 Task: Manage the "User profile" page in the site builder.
Action: Mouse moved to (1146, 77)
Screenshot: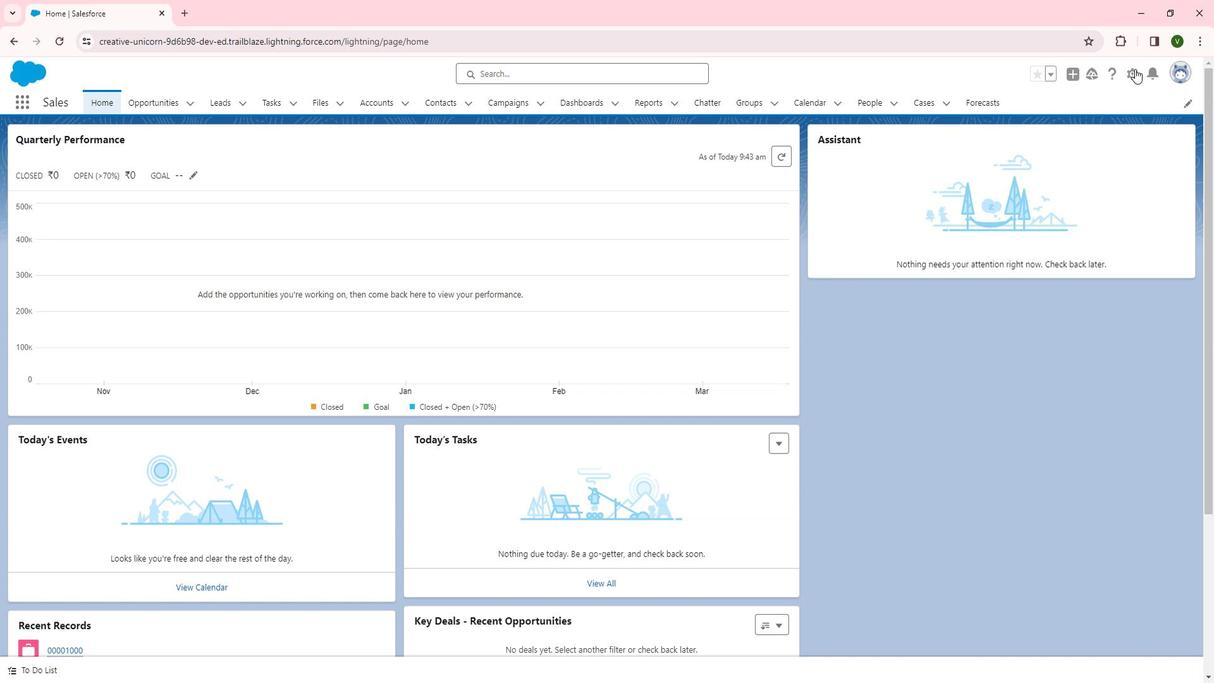 
Action: Mouse pressed left at (1146, 77)
Screenshot: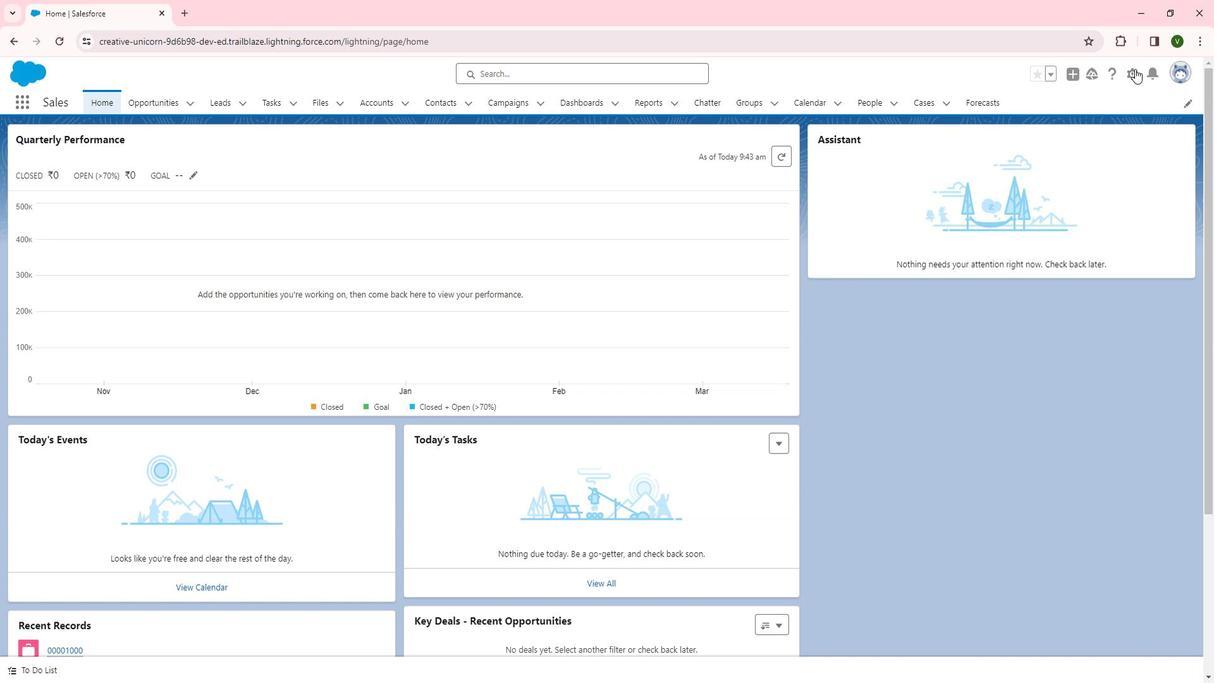 
Action: Mouse moved to (1116, 113)
Screenshot: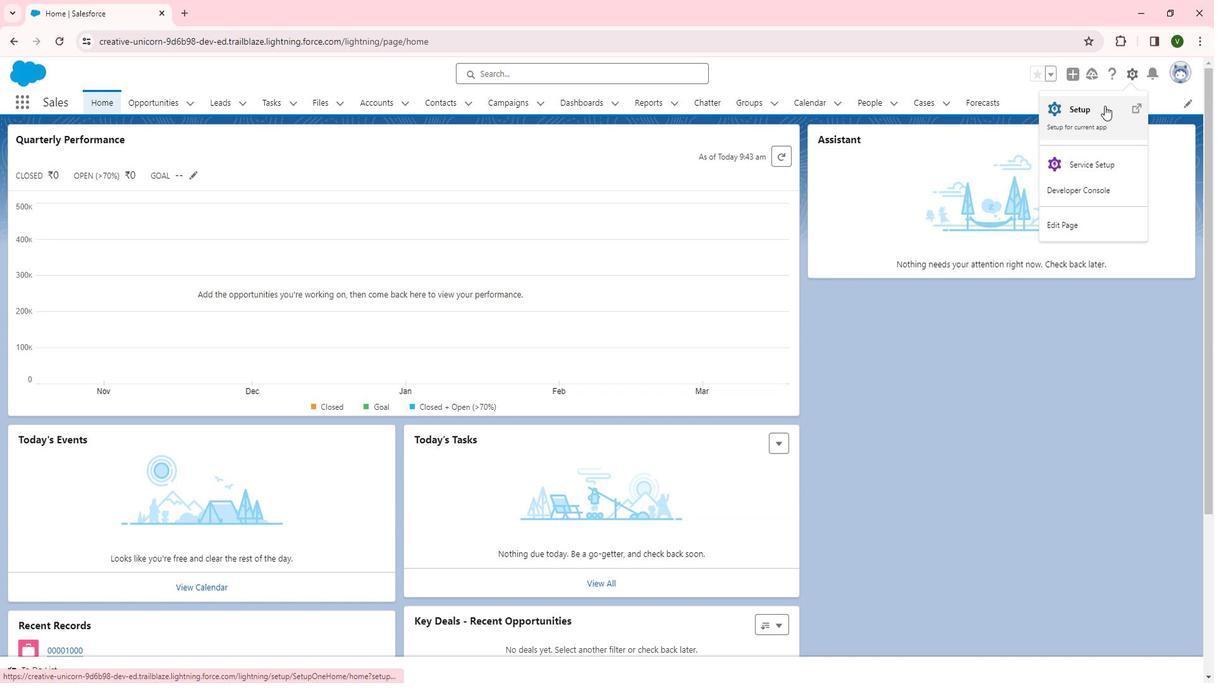 
Action: Mouse pressed left at (1116, 113)
Screenshot: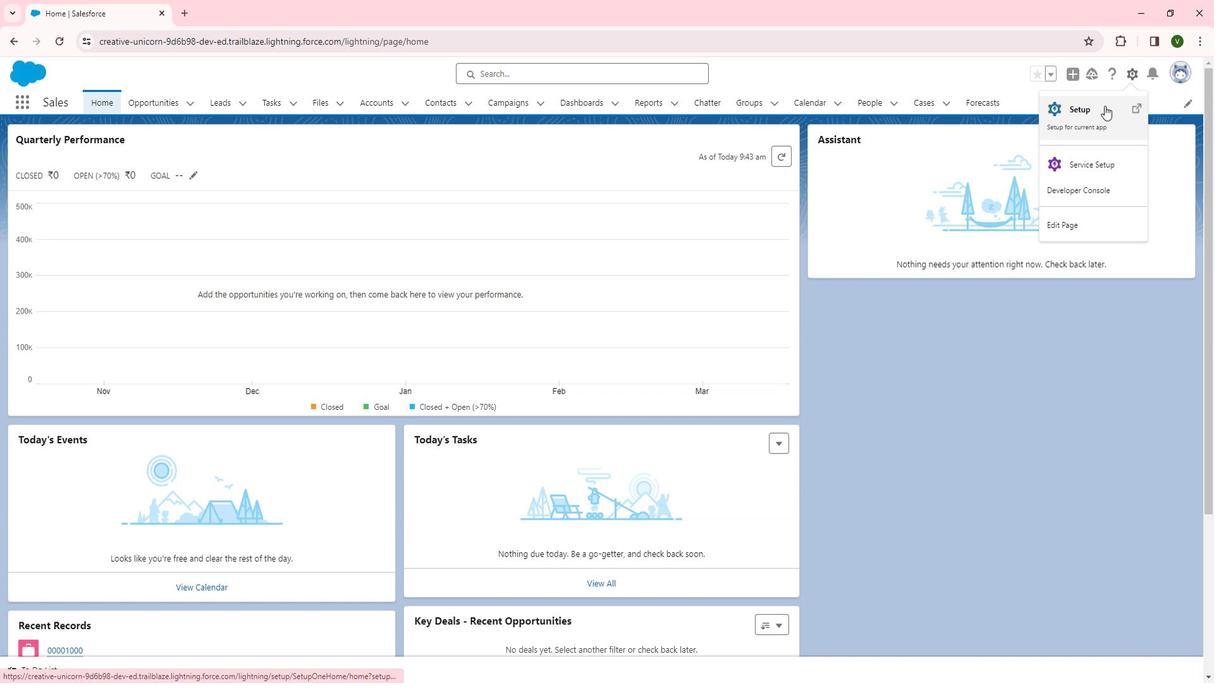 
Action: Mouse moved to (72, 467)
Screenshot: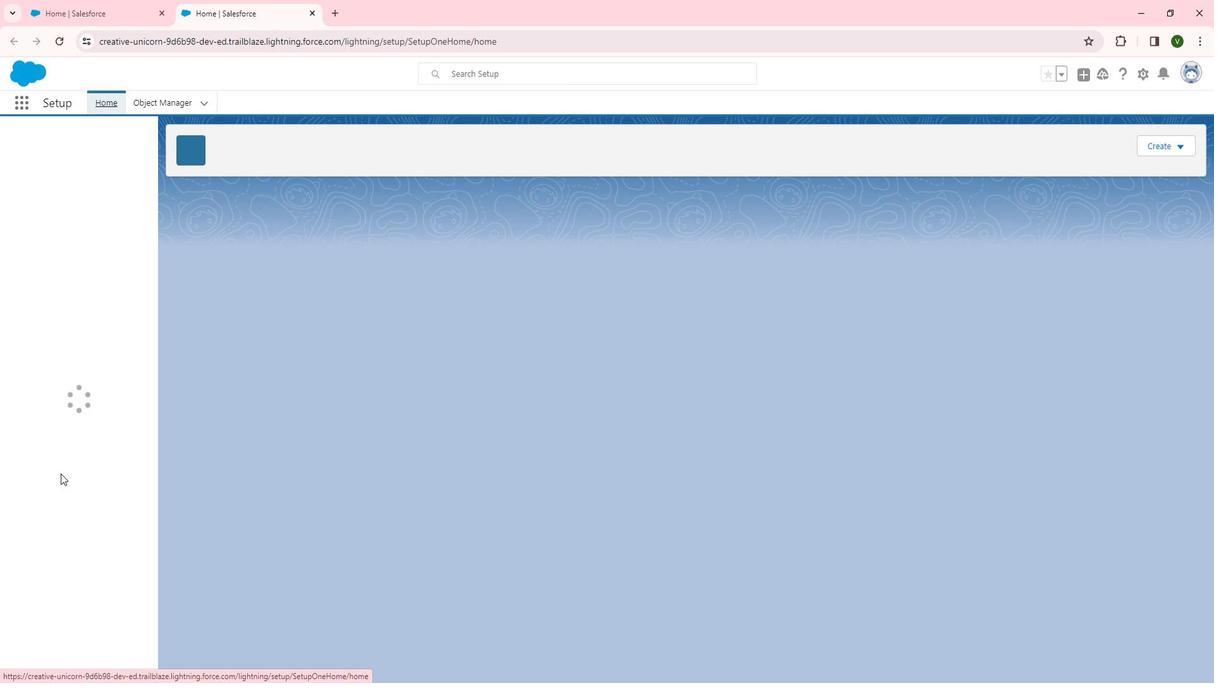 
Action: Mouse scrolled (72, 466) with delta (0, 0)
Screenshot: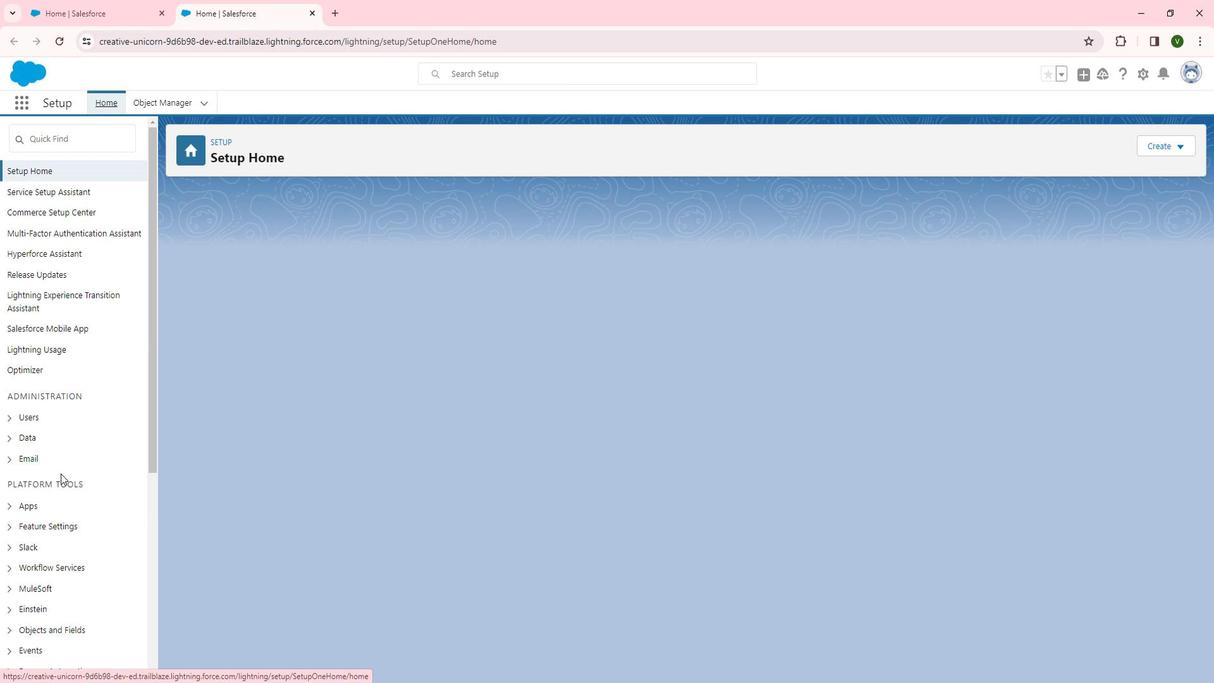 
Action: Mouse scrolled (72, 466) with delta (0, 0)
Screenshot: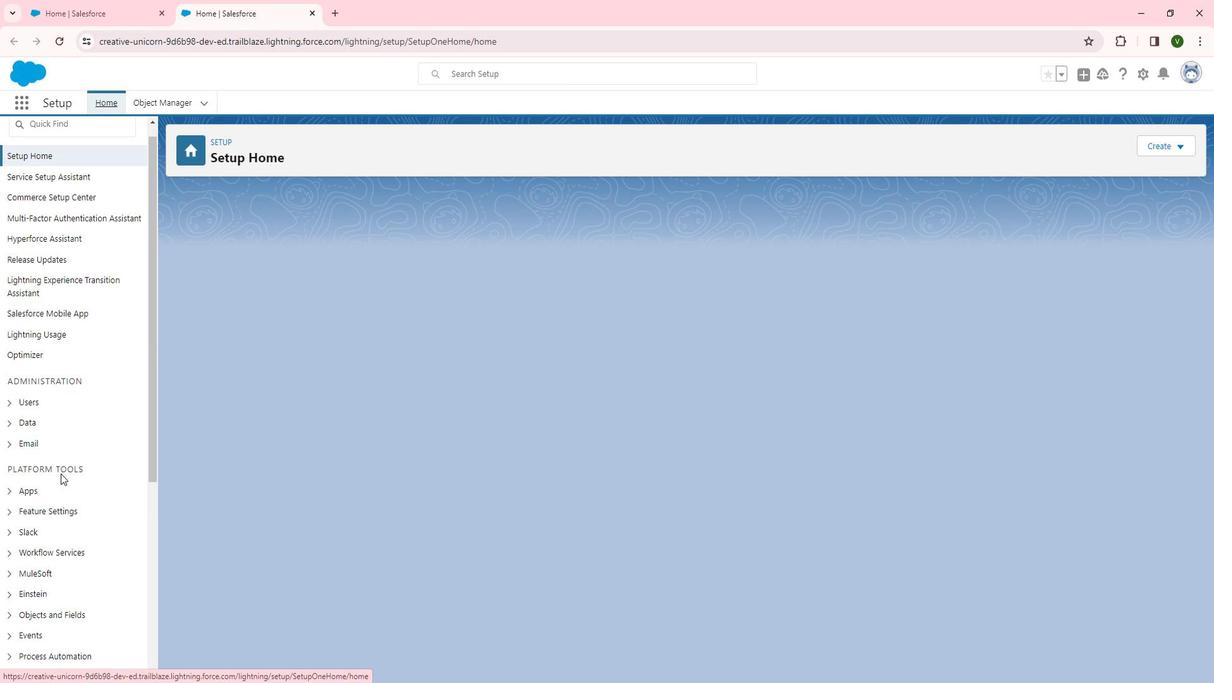 
Action: Mouse moved to (74, 465)
Screenshot: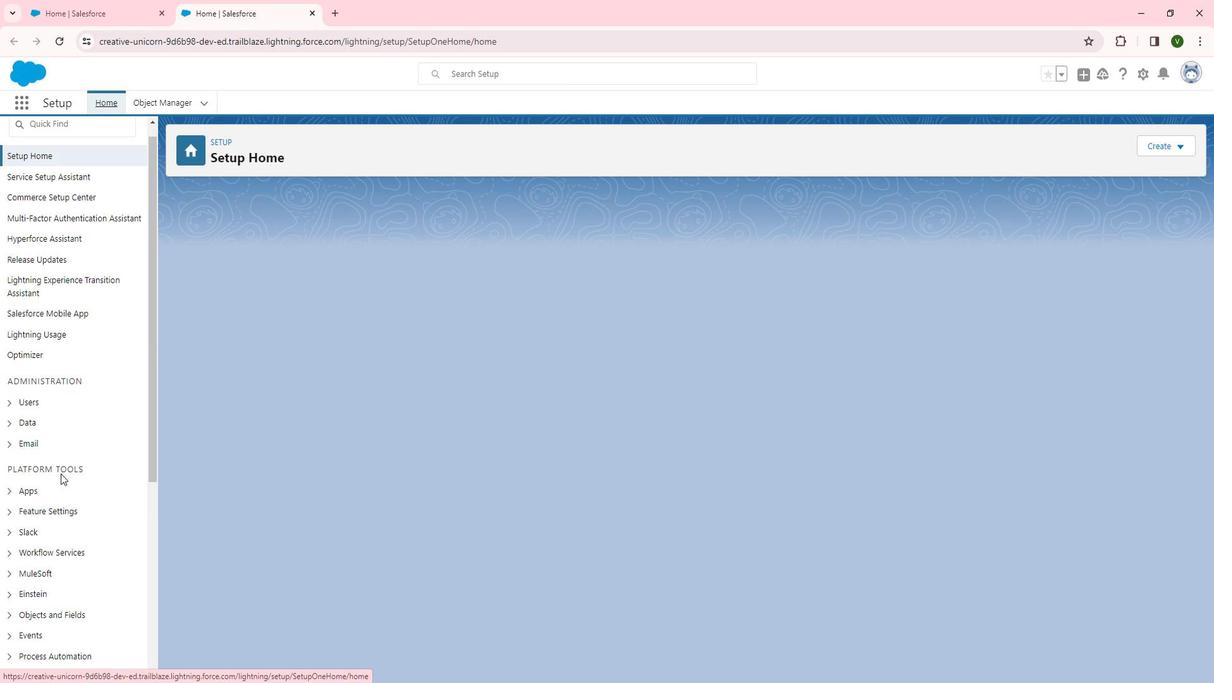 
Action: Mouse scrolled (74, 464) with delta (0, 0)
Screenshot: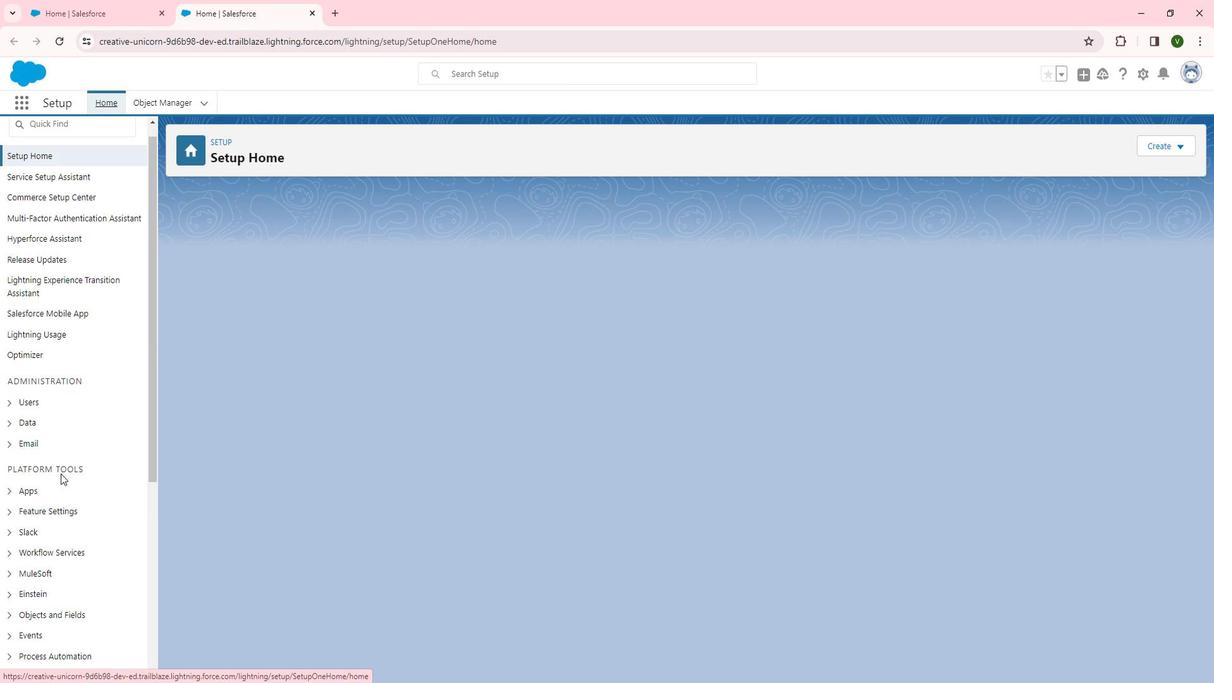 
Action: Mouse scrolled (74, 464) with delta (0, 0)
Screenshot: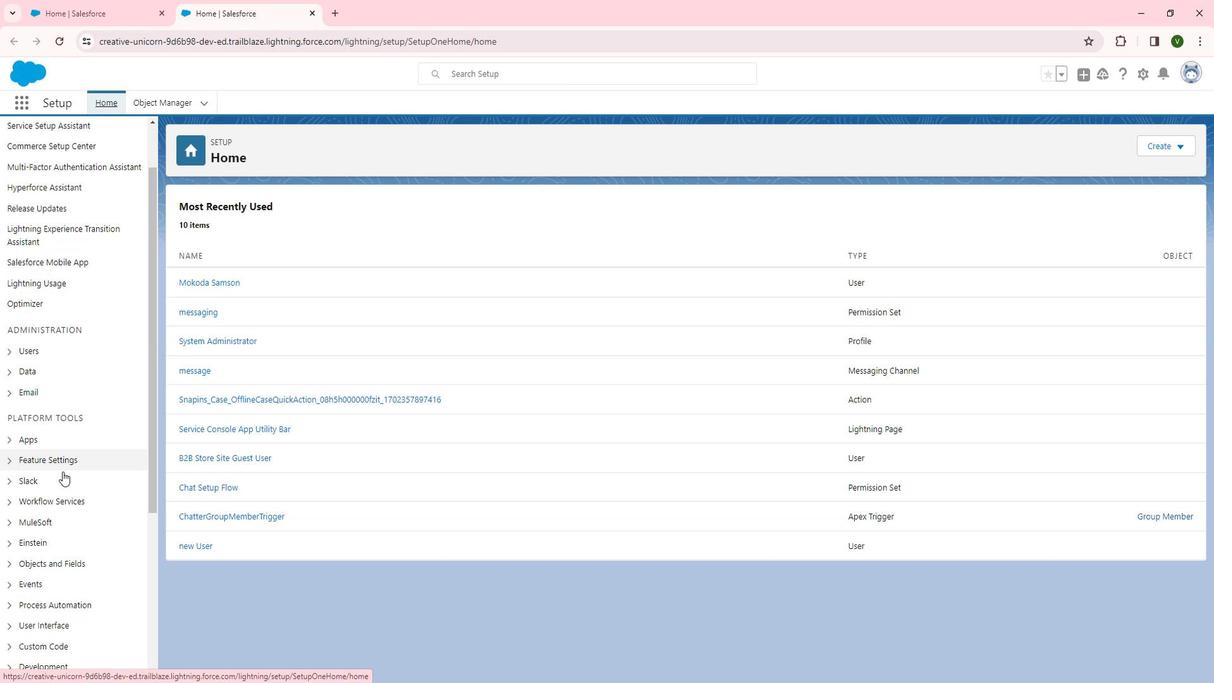 
Action: Mouse moved to (79, 263)
Screenshot: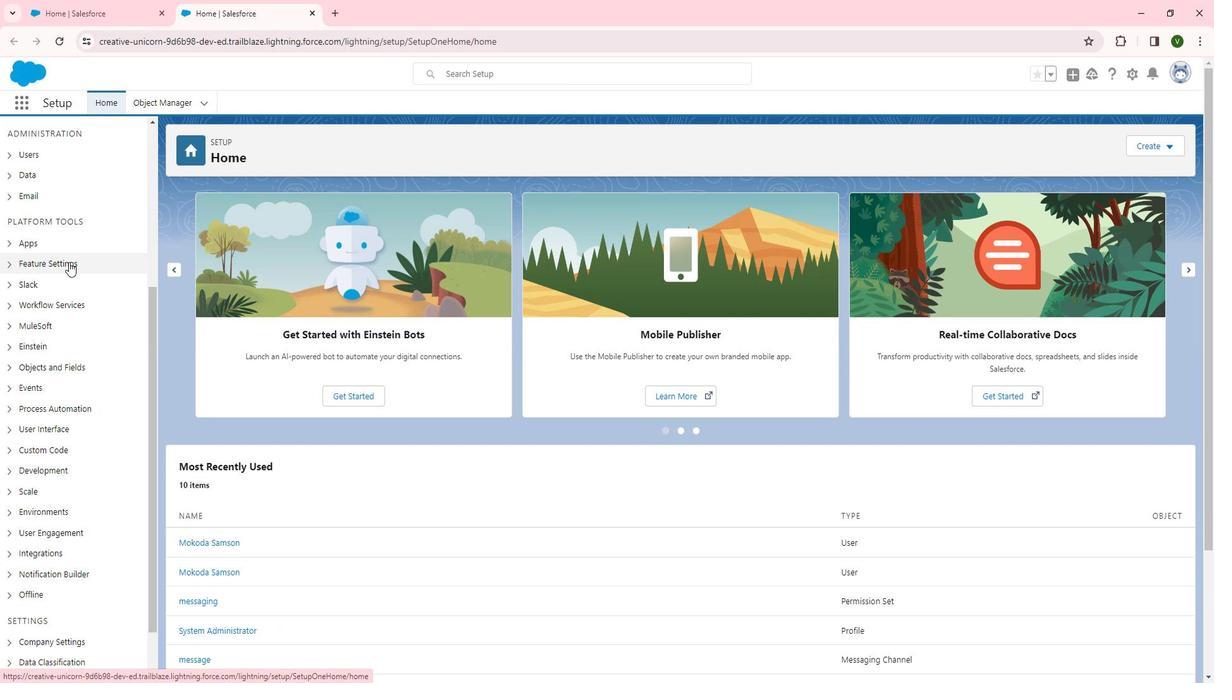 
Action: Mouse pressed left at (79, 263)
Screenshot: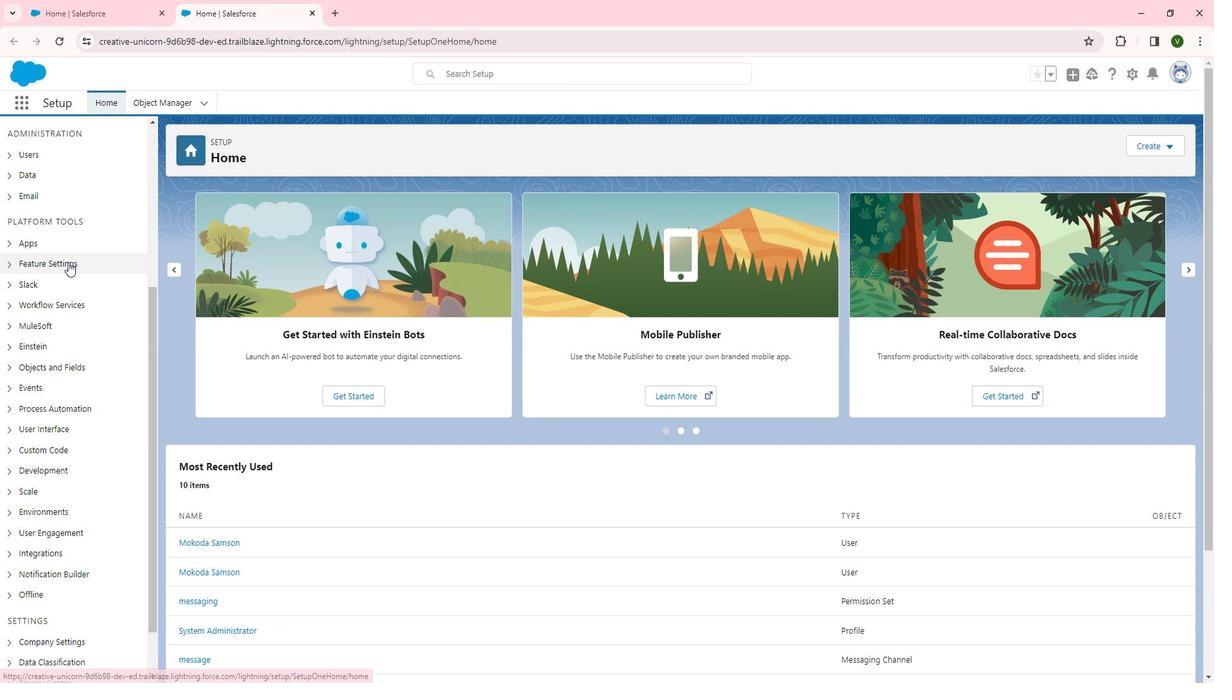 
Action: Mouse moved to (72, 394)
Screenshot: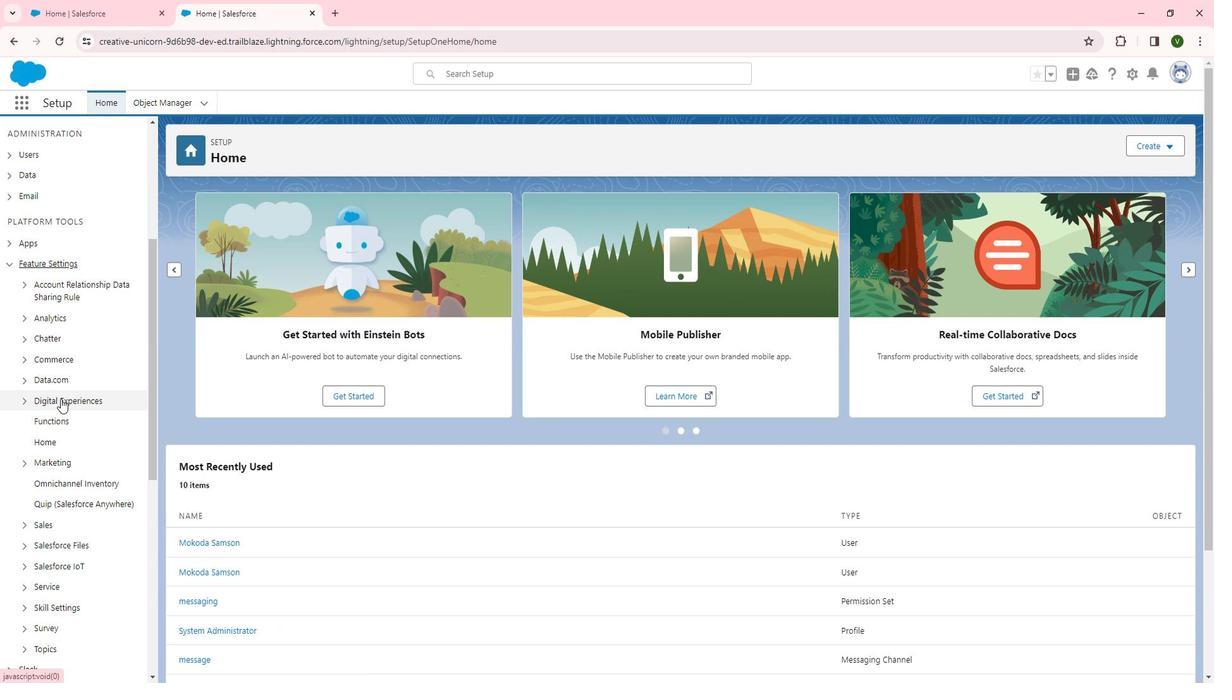 
Action: Mouse pressed left at (72, 394)
Screenshot: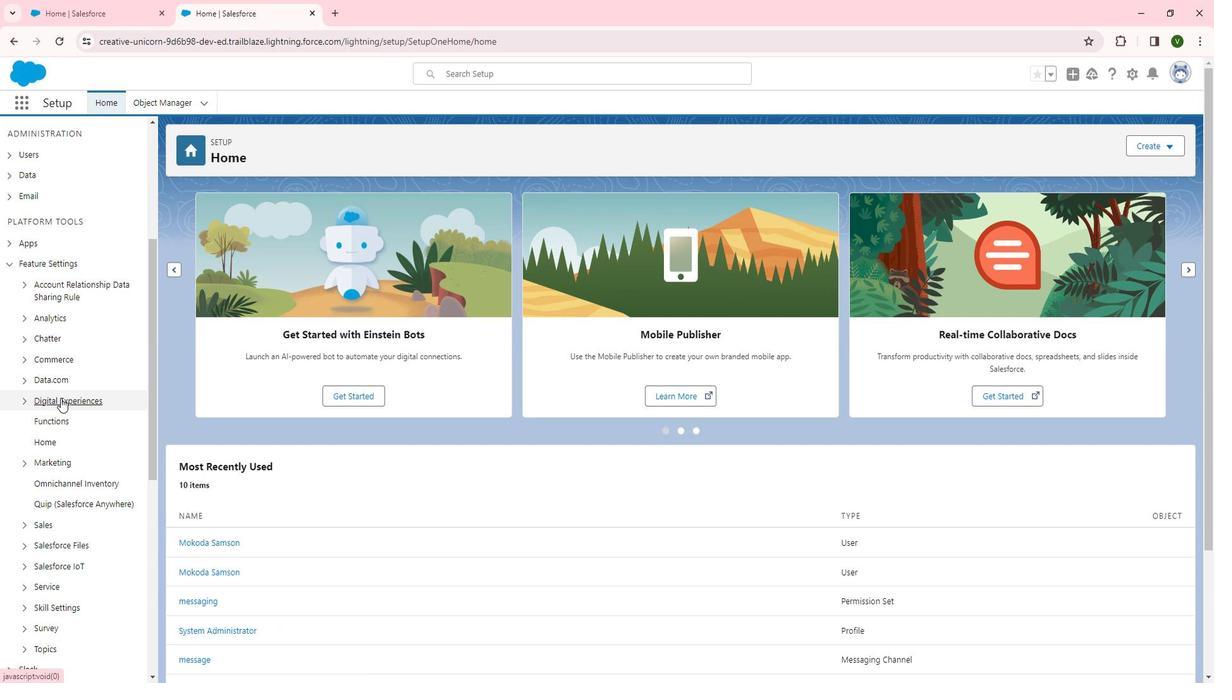 
Action: Mouse scrolled (72, 394) with delta (0, 0)
Screenshot: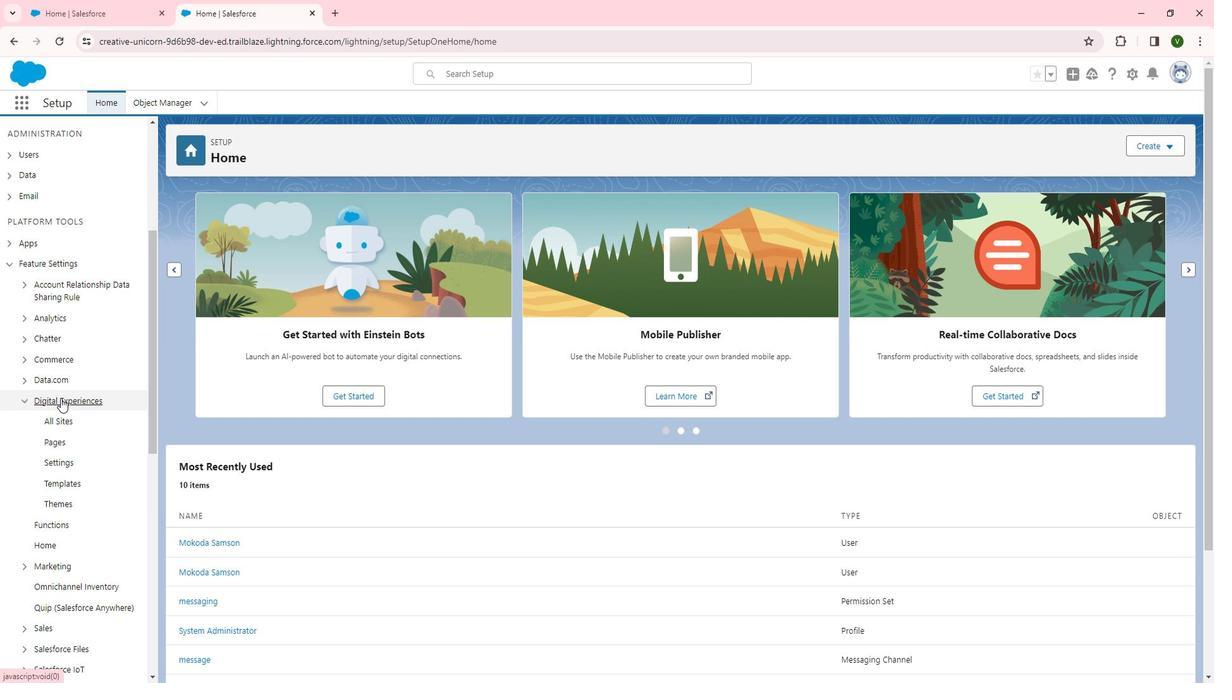 
Action: Mouse scrolled (72, 394) with delta (0, 0)
Screenshot: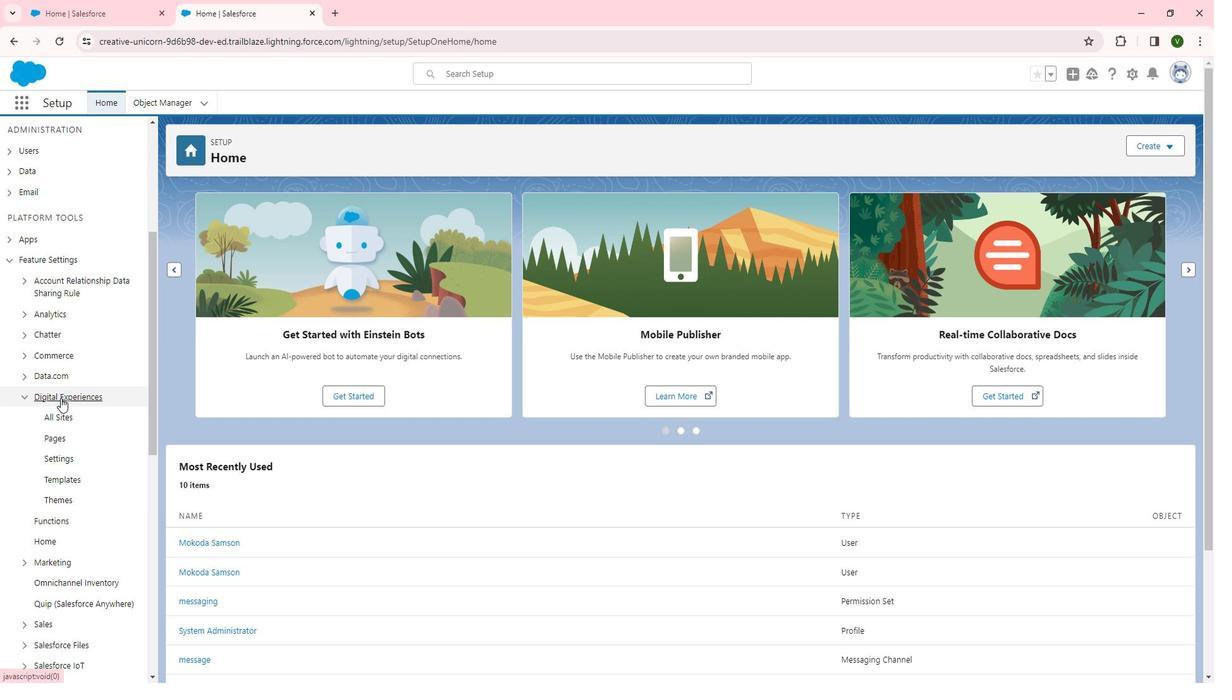 
Action: Mouse moved to (71, 285)
Screenshot: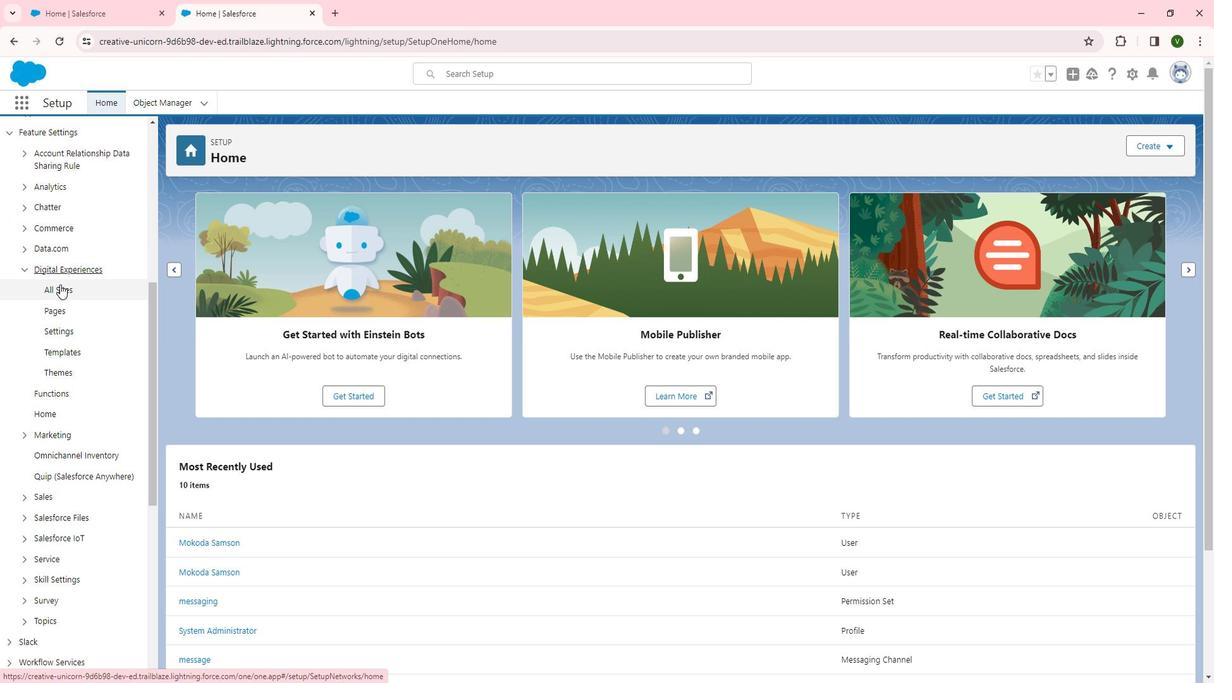 
Action: Mouse pressed left at (71, 285)
Screenshot: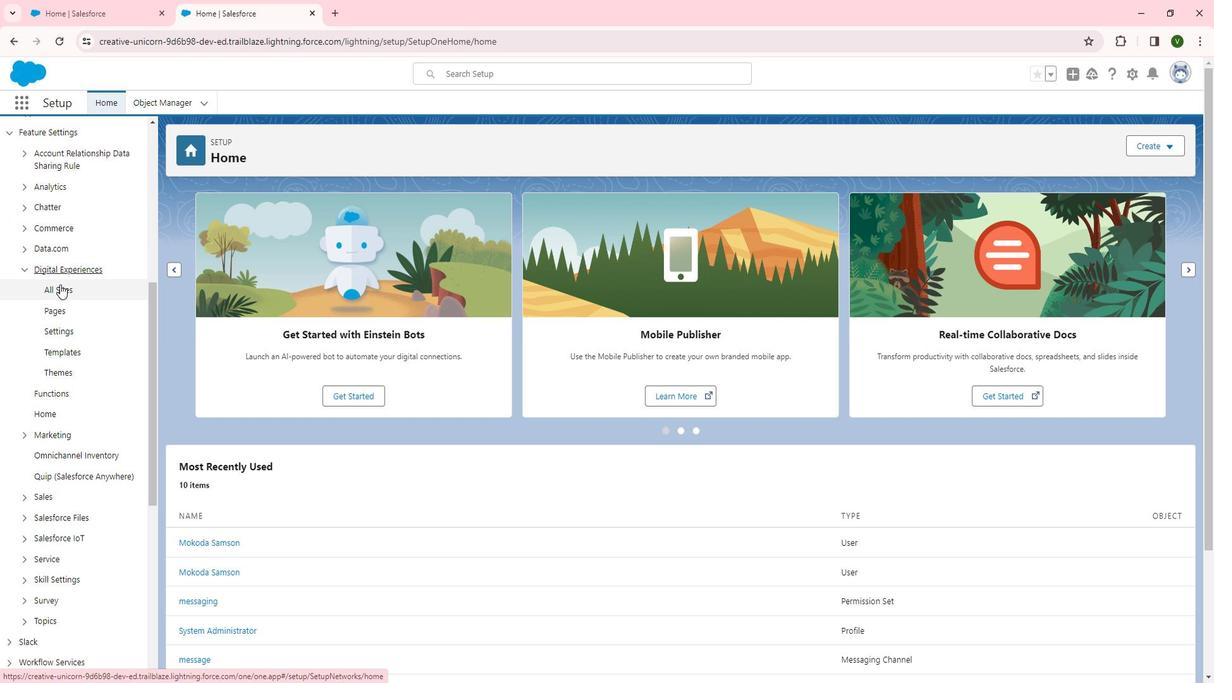 
Action: Mouse moved to (223, 359)
Screenshot: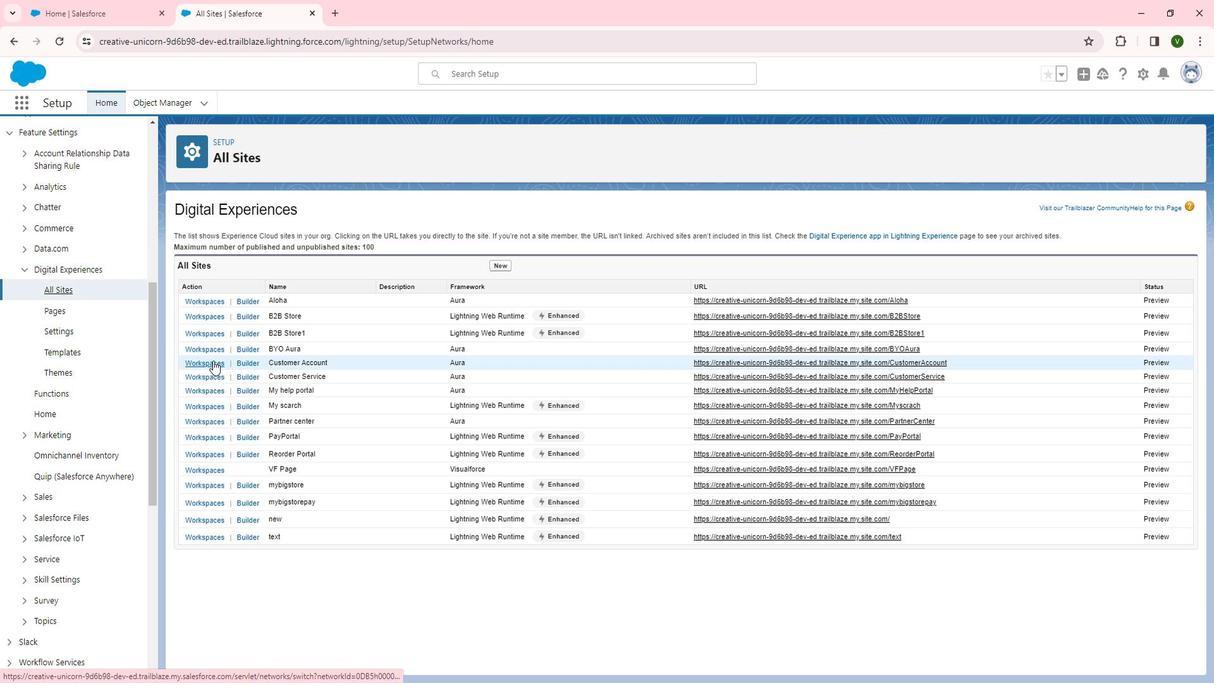 
Action: Mouse pressed left at (223, 359)
Screenshot: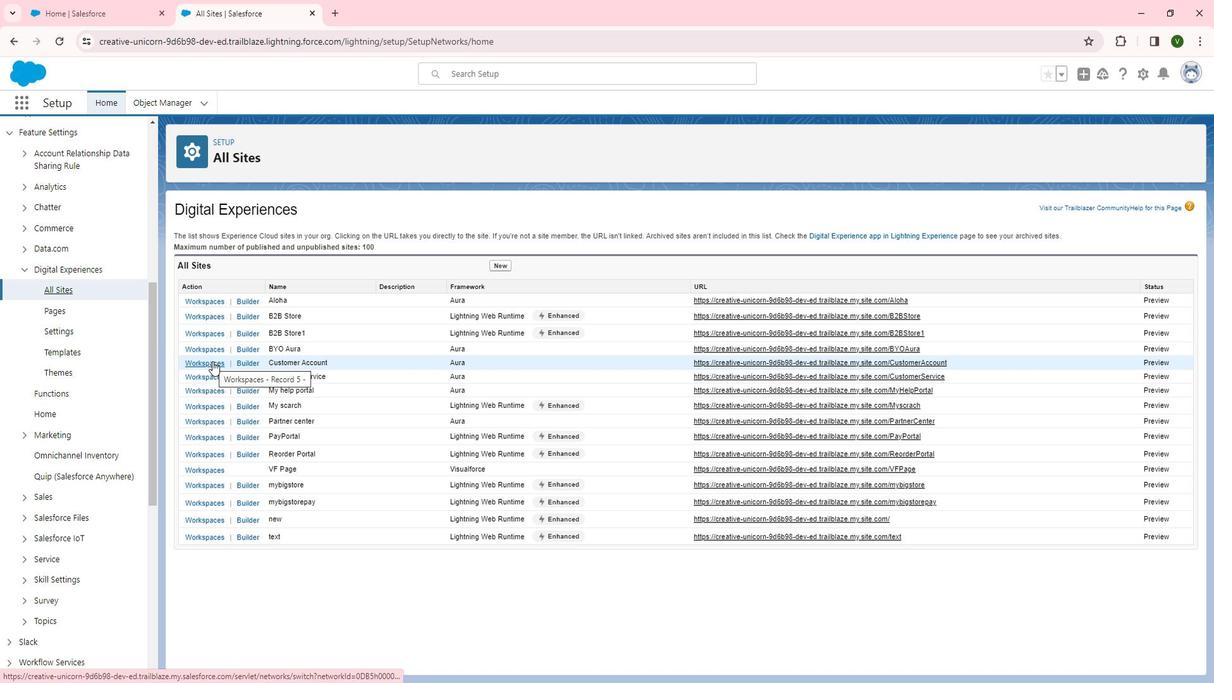 
Action: Mouse moved to (216, 327)
Screenshot: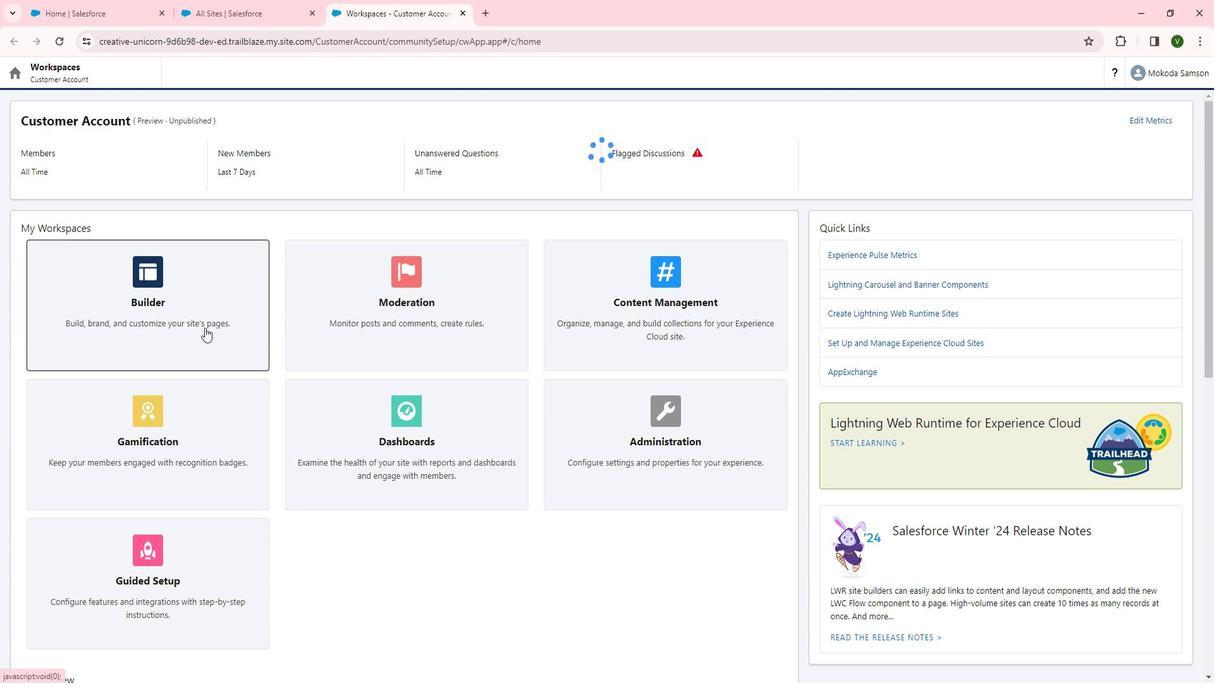 
Action: Mouse pressed left at (216, 327)
Screenshot: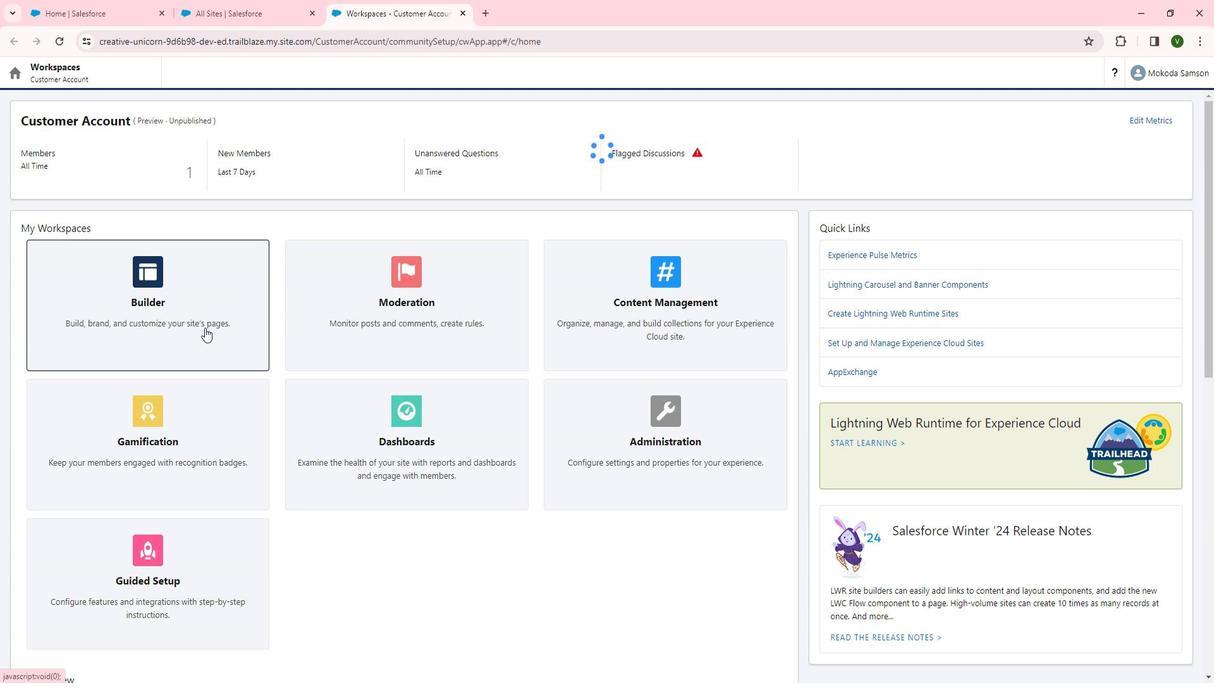 
Action: Mouse moved to (130, 80)
Screenshot: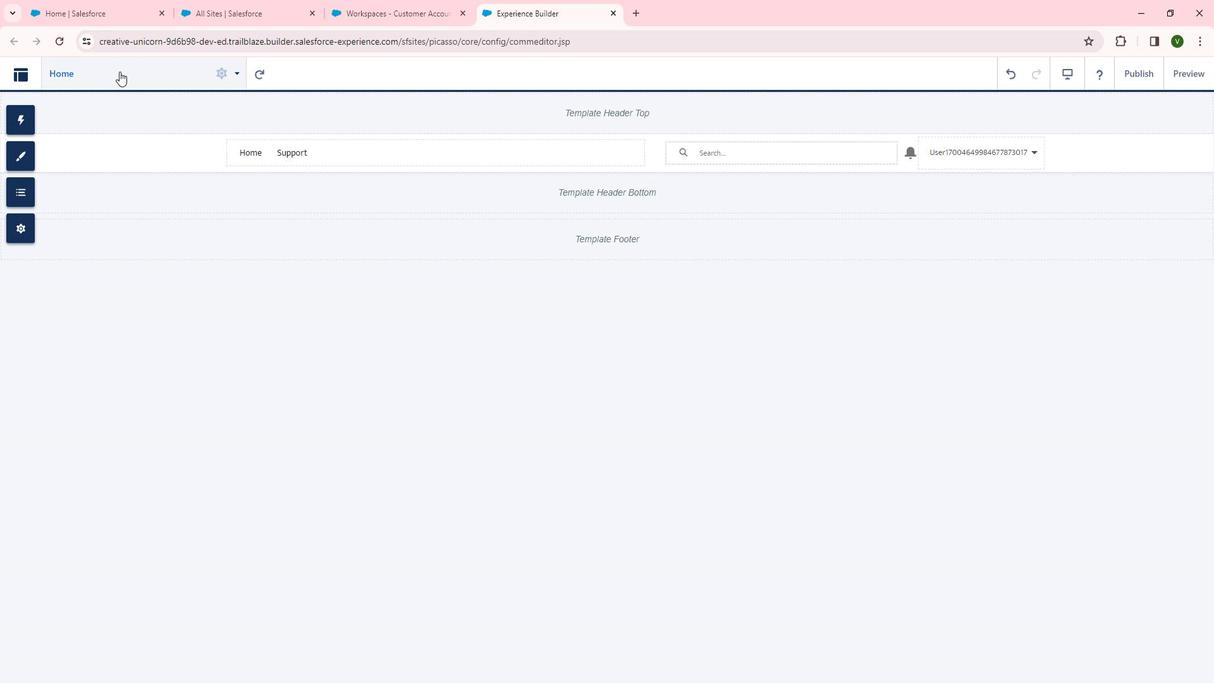 
Action: Mouse pressed left at (130, 80)
Screenshot: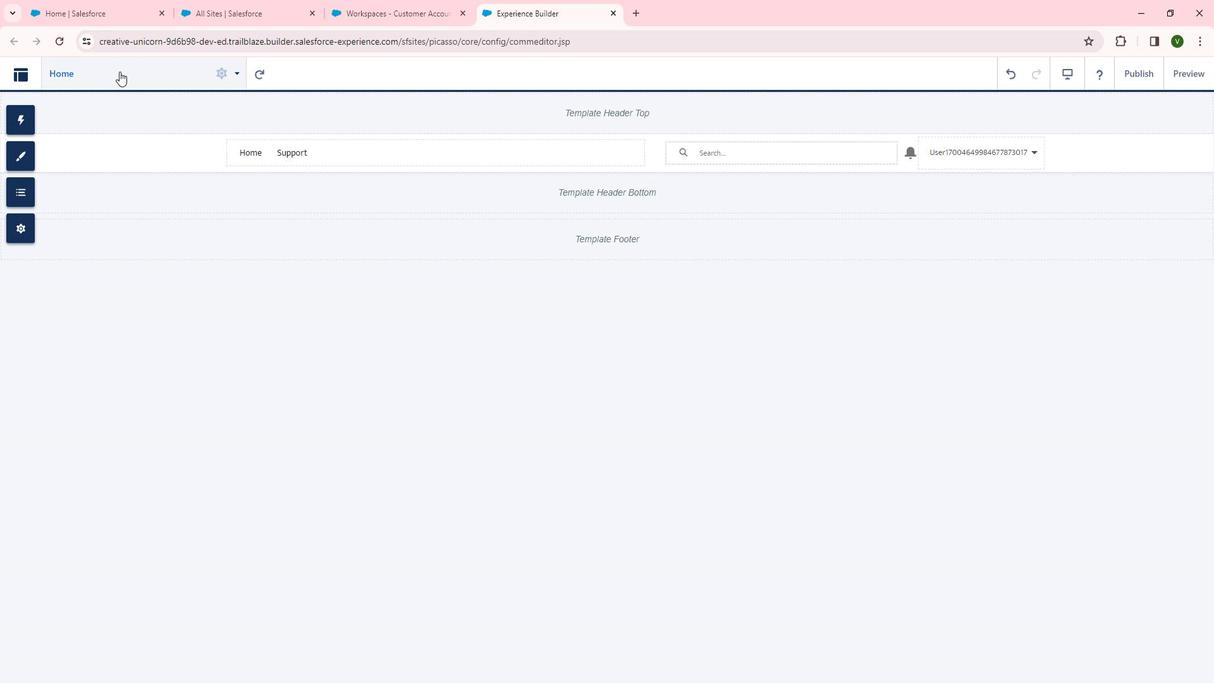 
Action: Mouse moved to (165, 445)
Screenshot: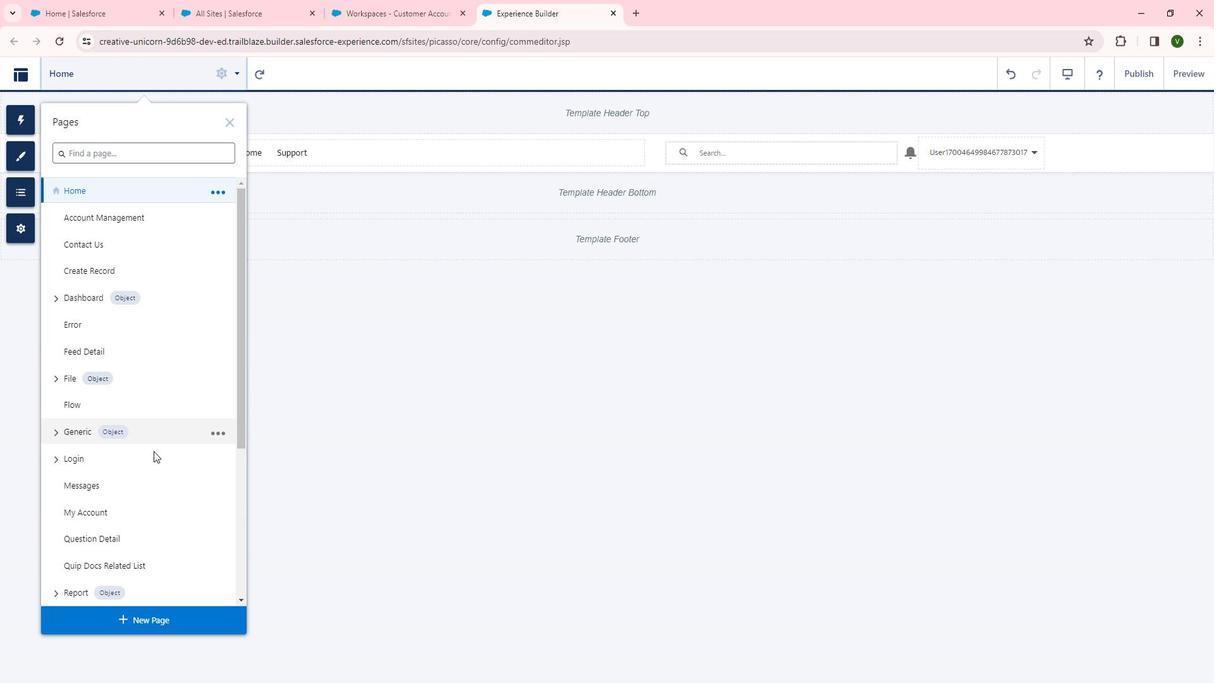 
Action: Mouse scrolled (165, 445) with delta (0, 0)
Screenshot: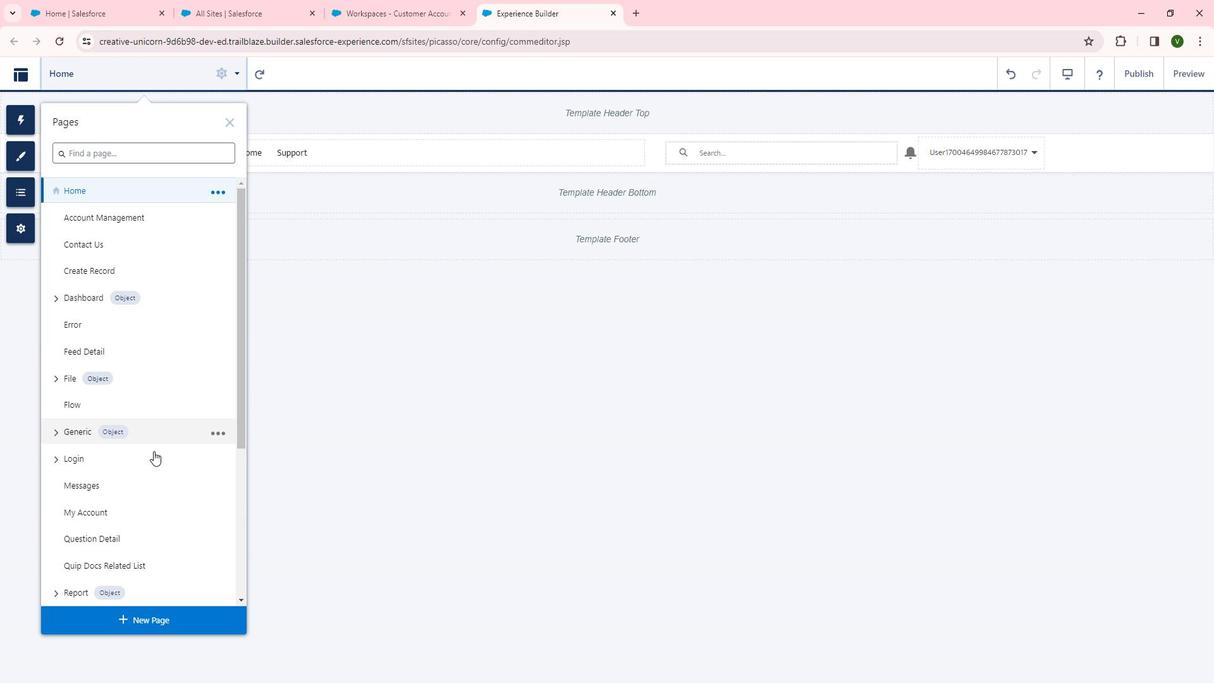 
Action: Mouse scrolled (165, 445) with delta (0, 0)
Screenshot: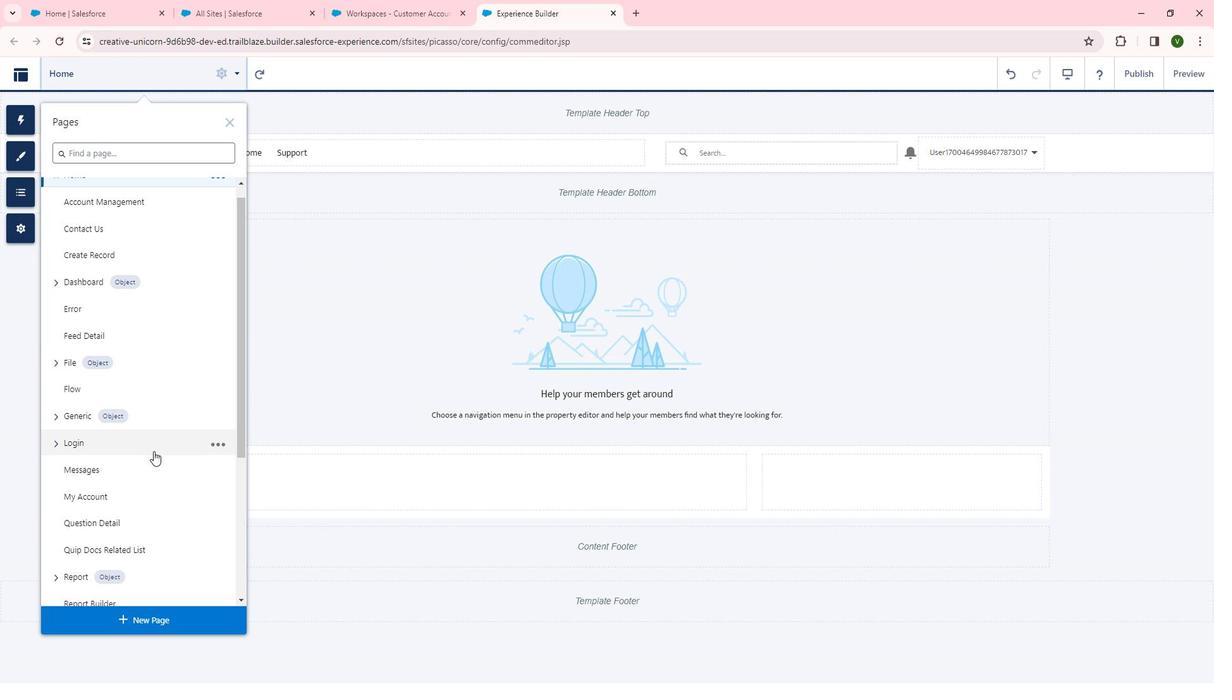 
Action: Mouse scrolled (165, 445) with delta (0, 0)
Screenshot: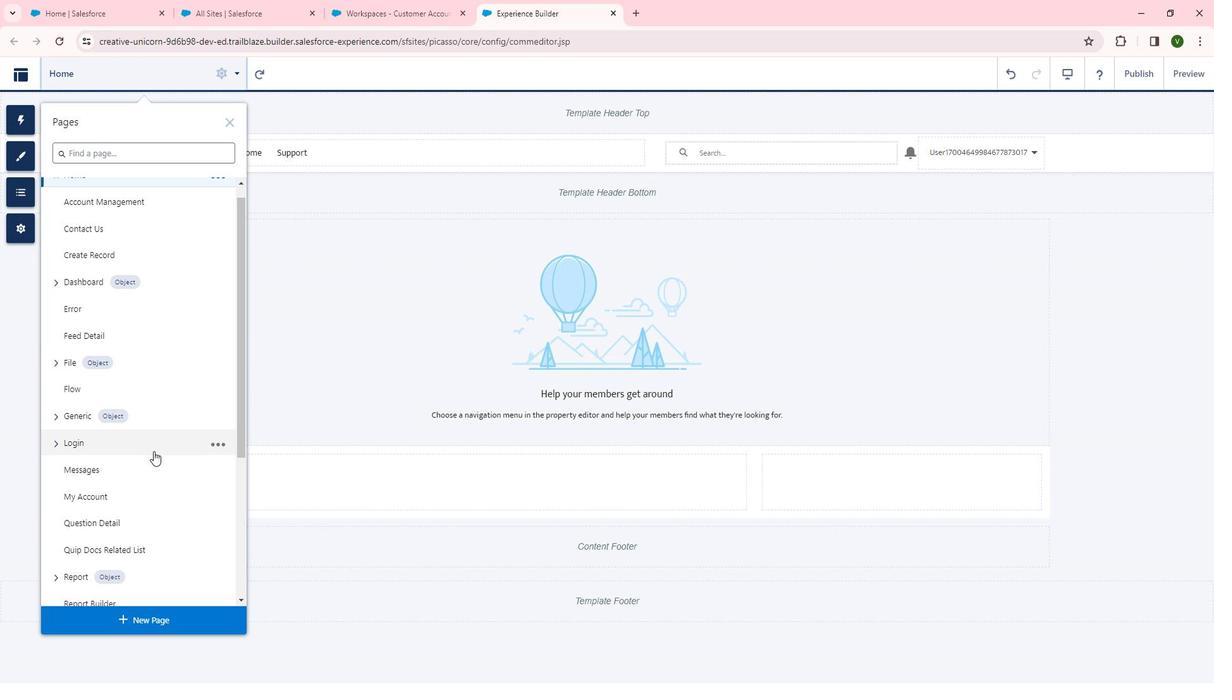 
Action: Mouse scrolled (165, 445) with delta (0, 0)
Screenshot: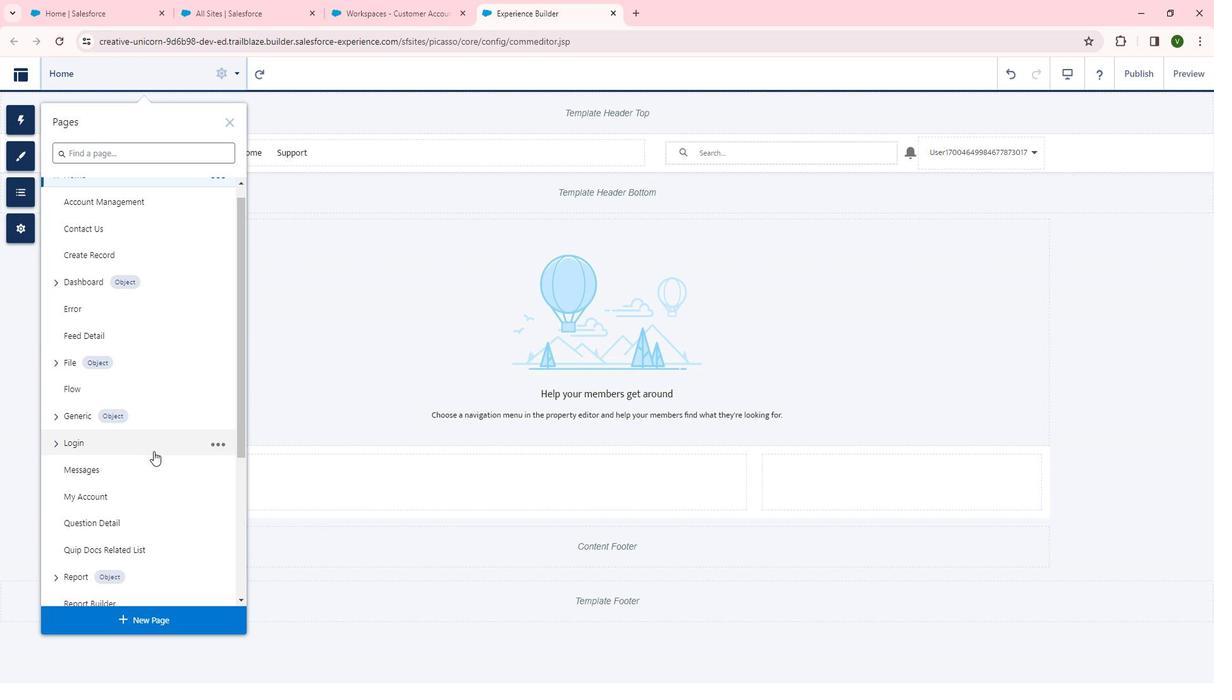 
Action: Mouse moved to (165, 445)
Screenshot: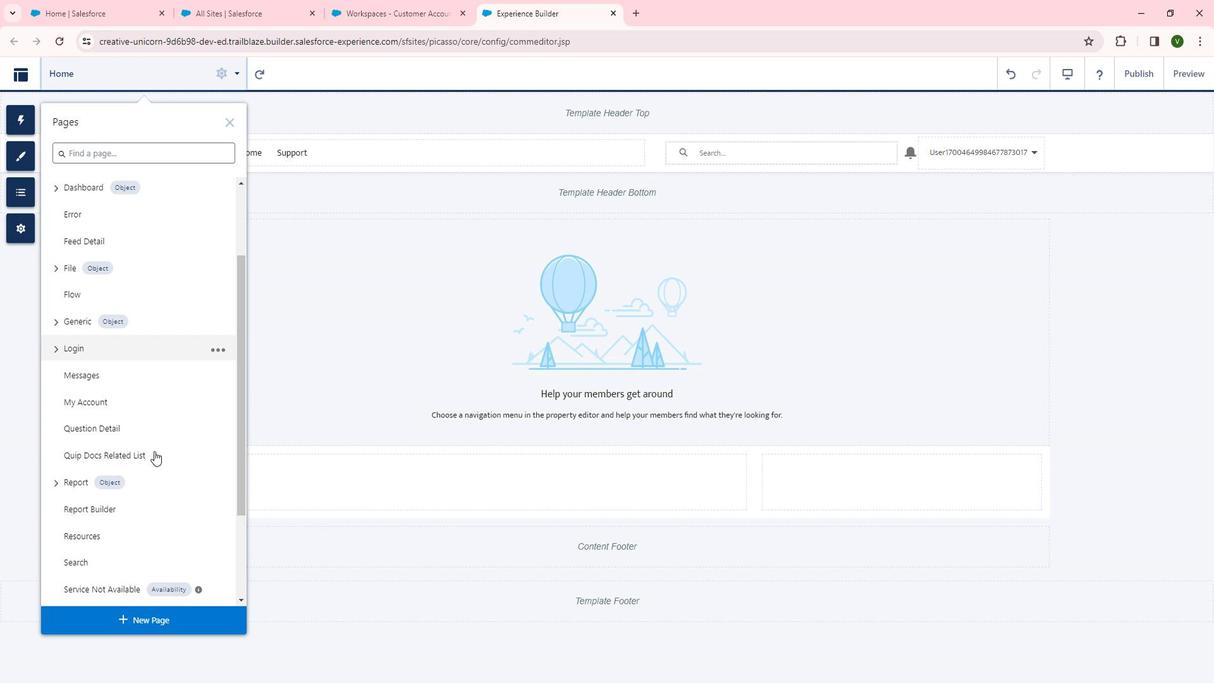 
Action: Mouse scrolled (165, 445) with delta (0, 0)
Screenshot: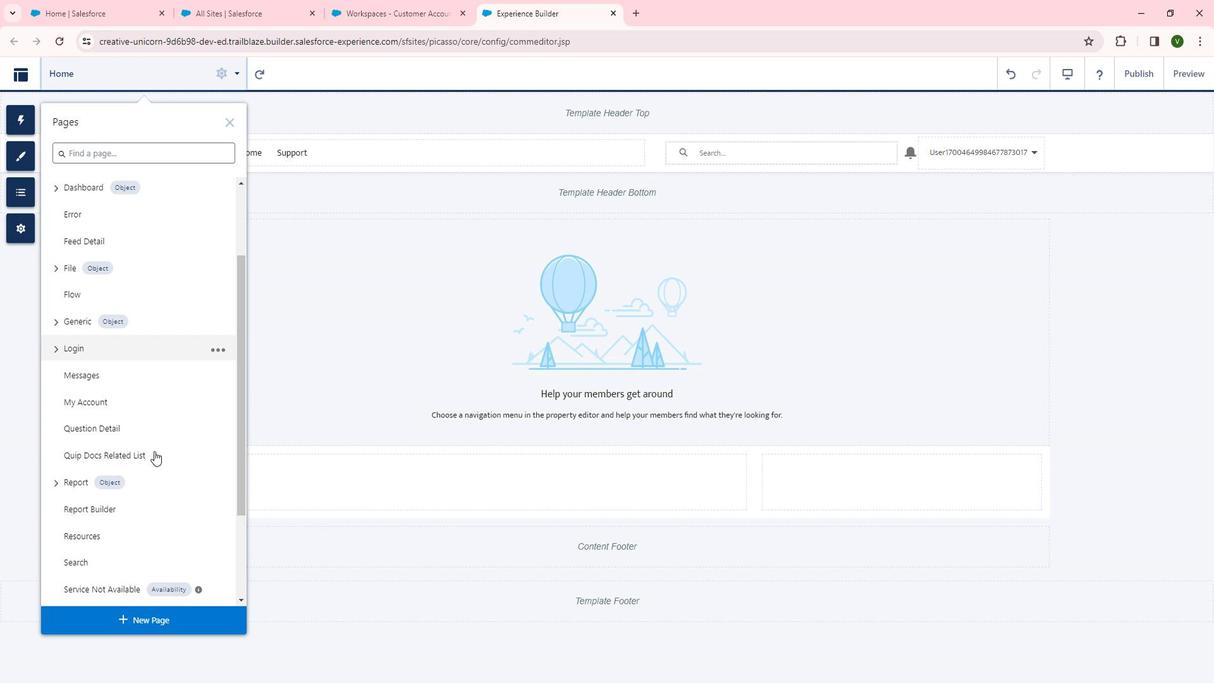 
Action: Mouse scrolled (165, 445) with delta (0, 0)
Screenshot: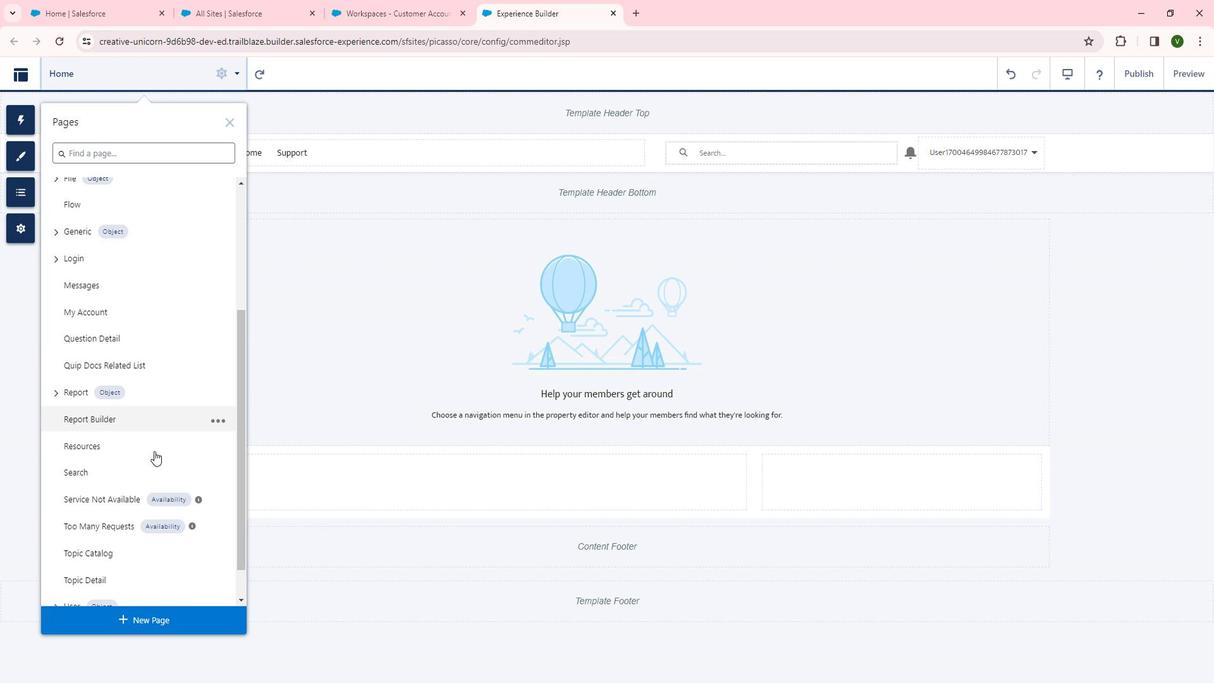 
Action: Mouse scrolled (165, 445) with delta (0, 0)
Screenshot: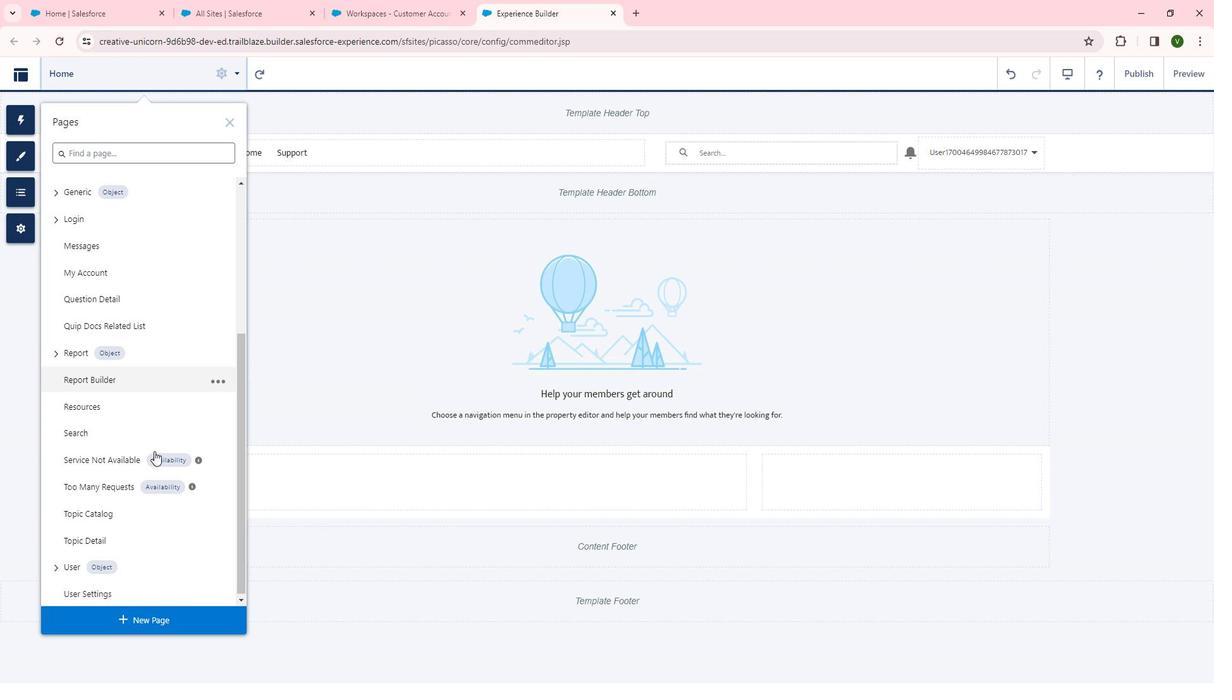 
Action: Mouse moved to (66, 559)
Screenshot: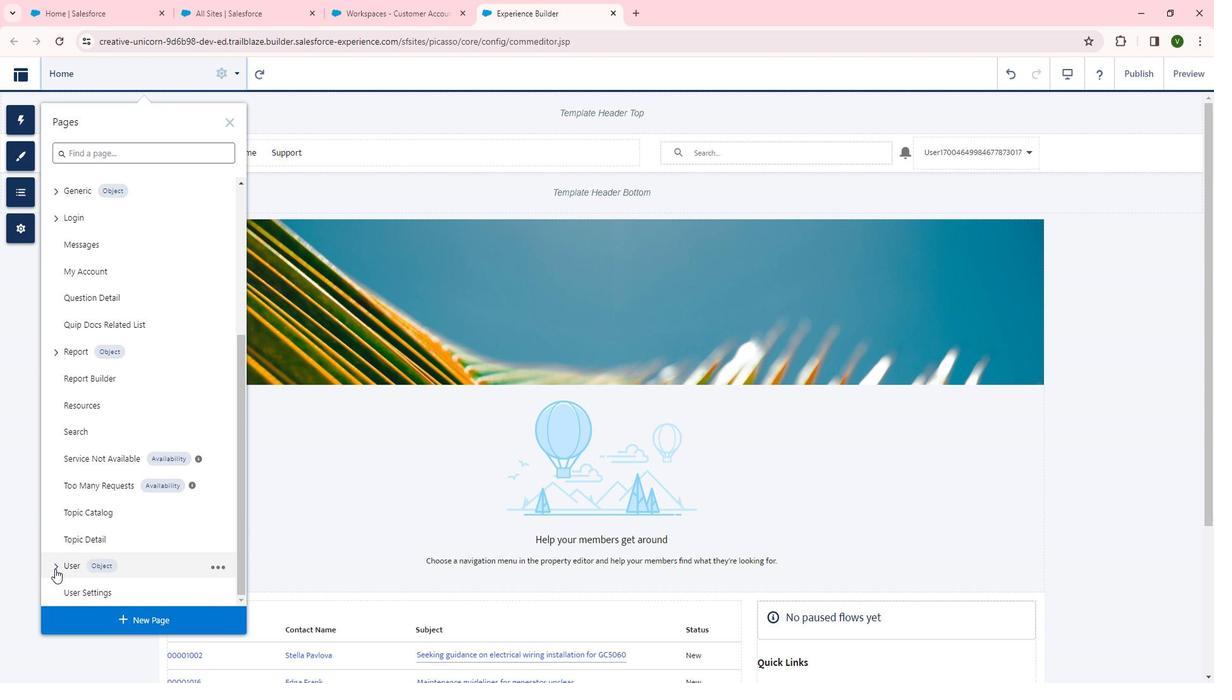 
Action: Mouse pressed left at (66, 559)
Screenshot: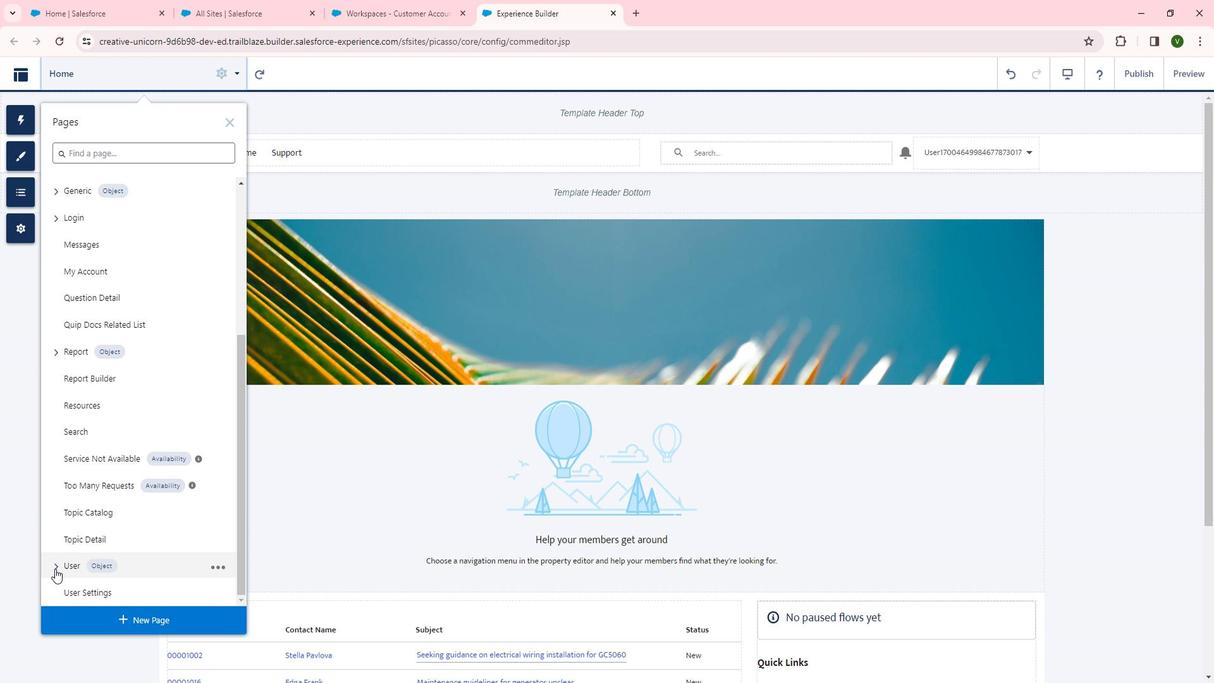 
Action: Mouse moved to (132, 542)
Screenshot: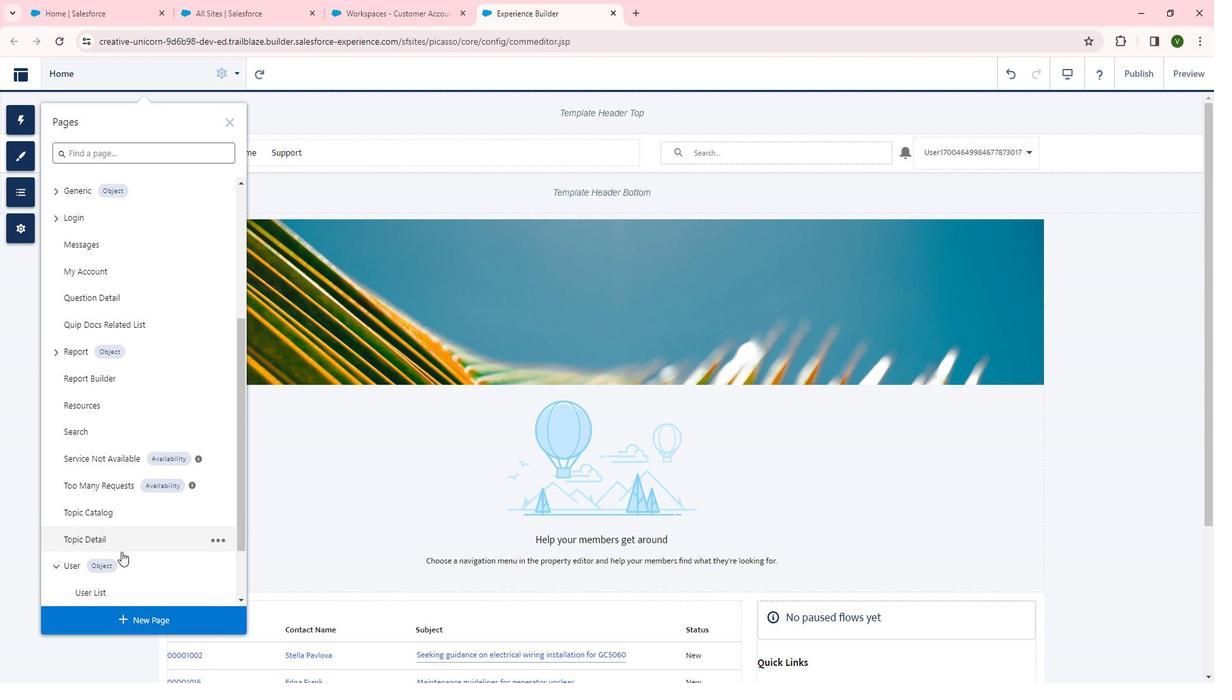 
Action: Mouse scrolled (132, 542) with delta (0, 0)
Screenshot: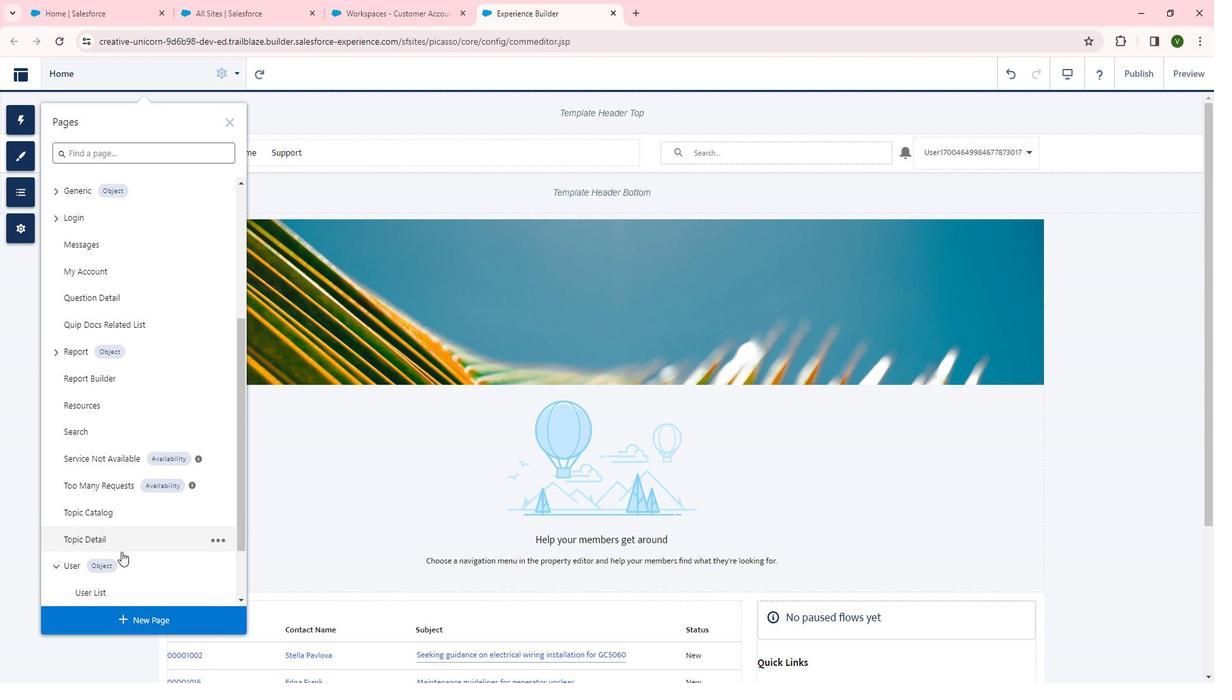 
Action: Mouse moved to (132, 542)
Screenshot: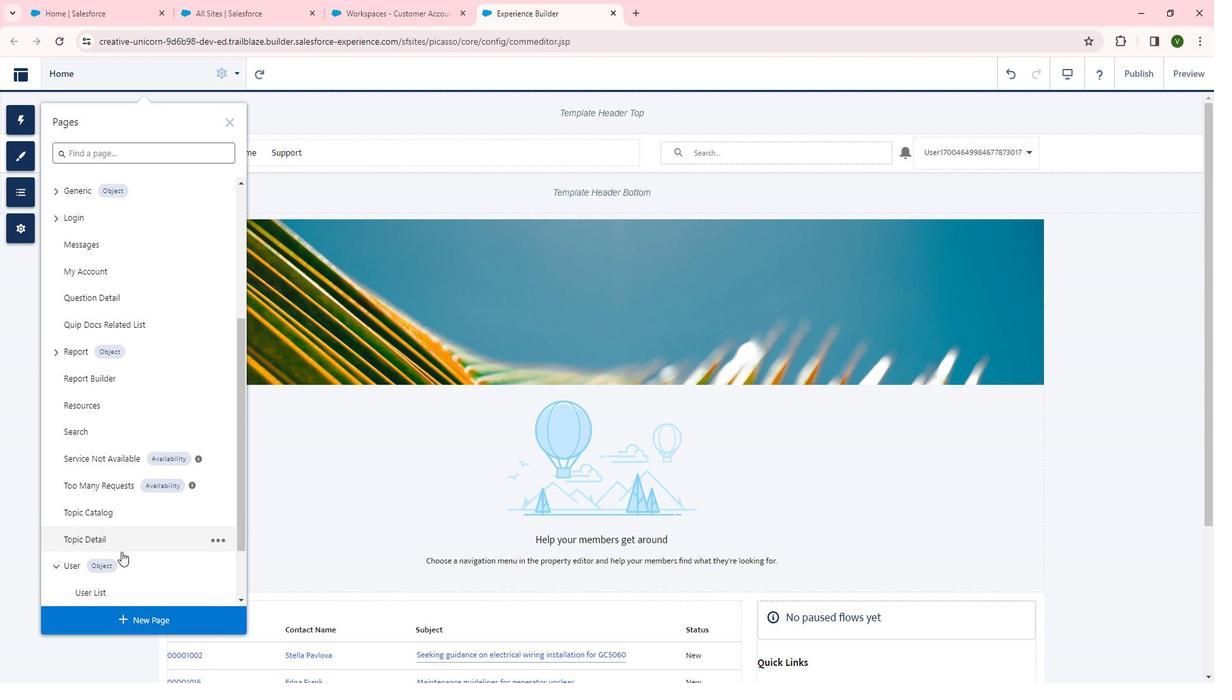 
Action: Mouse scrolled (132, 542) with delta (0, 0)
Screenshot: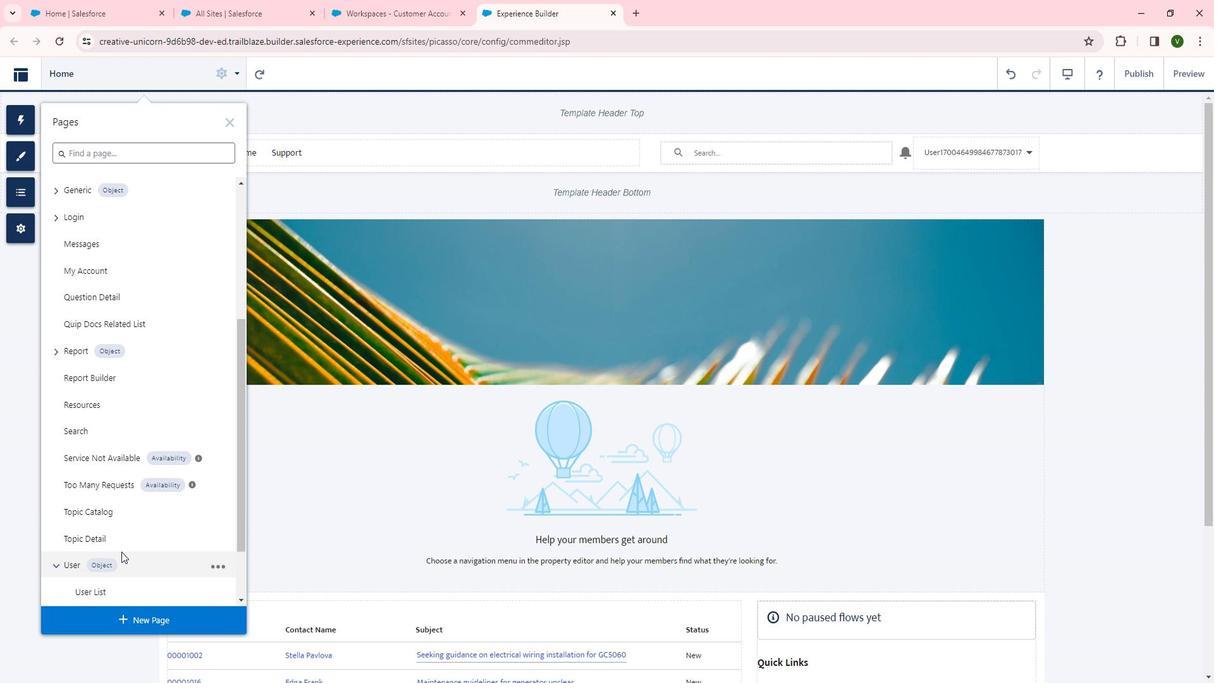 
Action: Mouse scrolled (132, 542) with delta (0, 0)
Screenshot: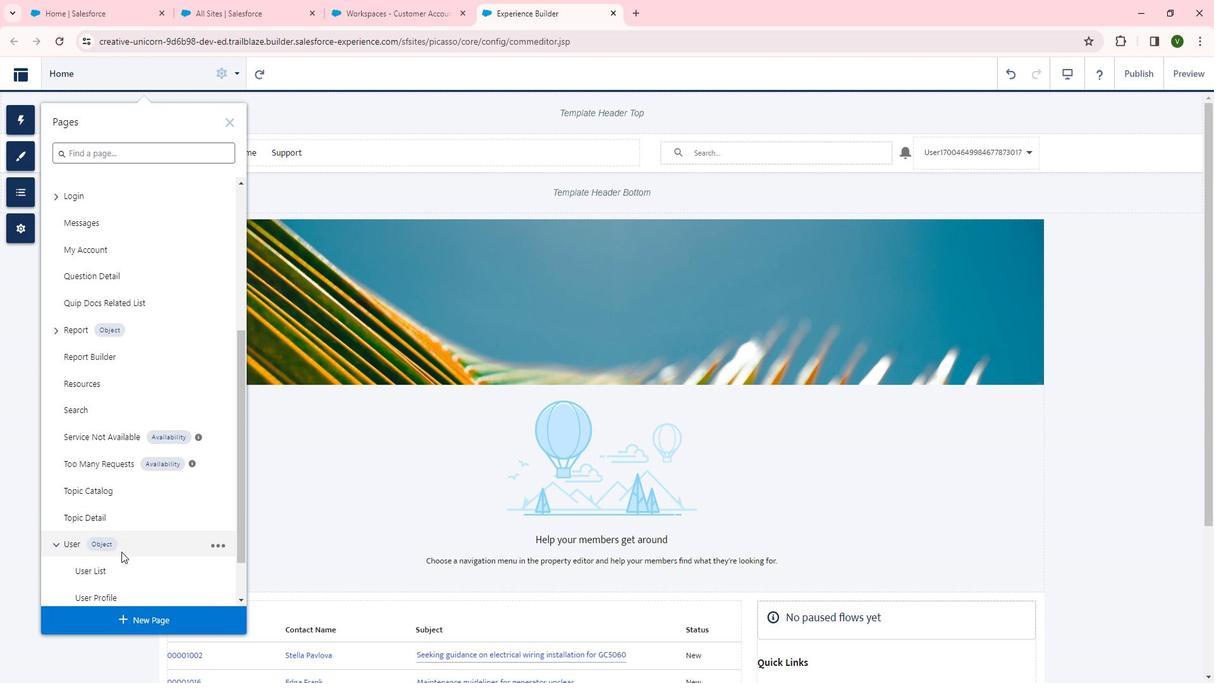 
Action: Mouse scrolled (132, 542) with delta (0, 0)
Screenshot: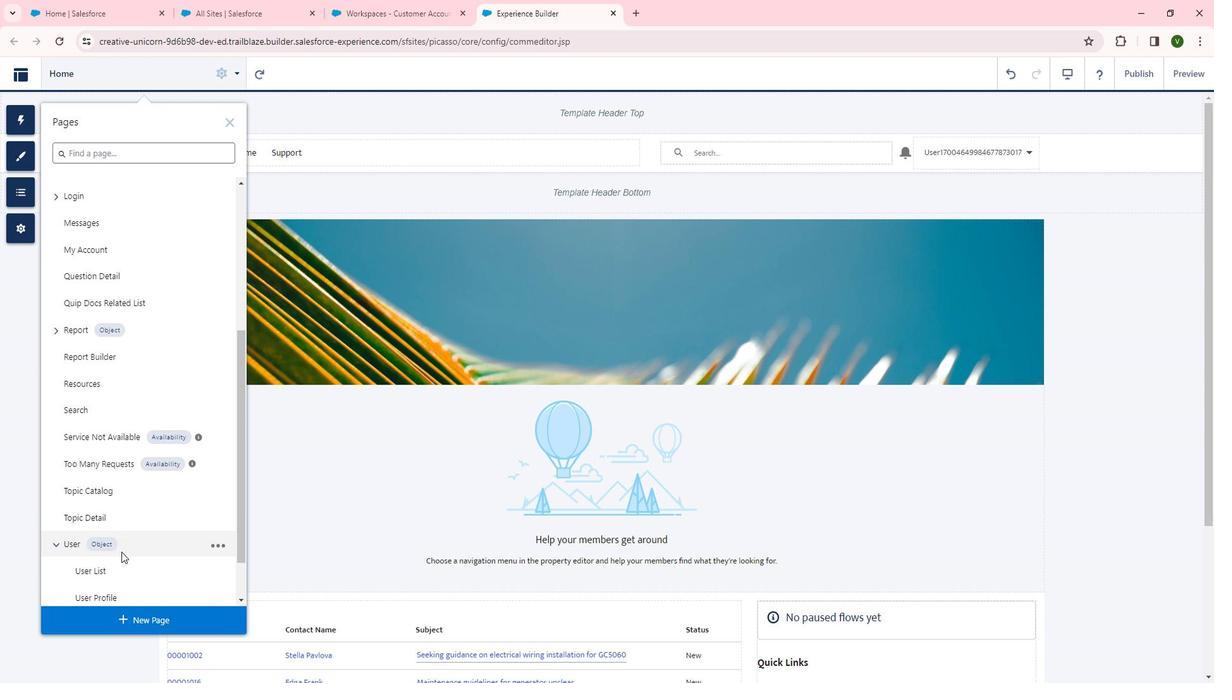 
Action: Mouse scrolled (132, 542) with delta (0, 0)
Screenshot: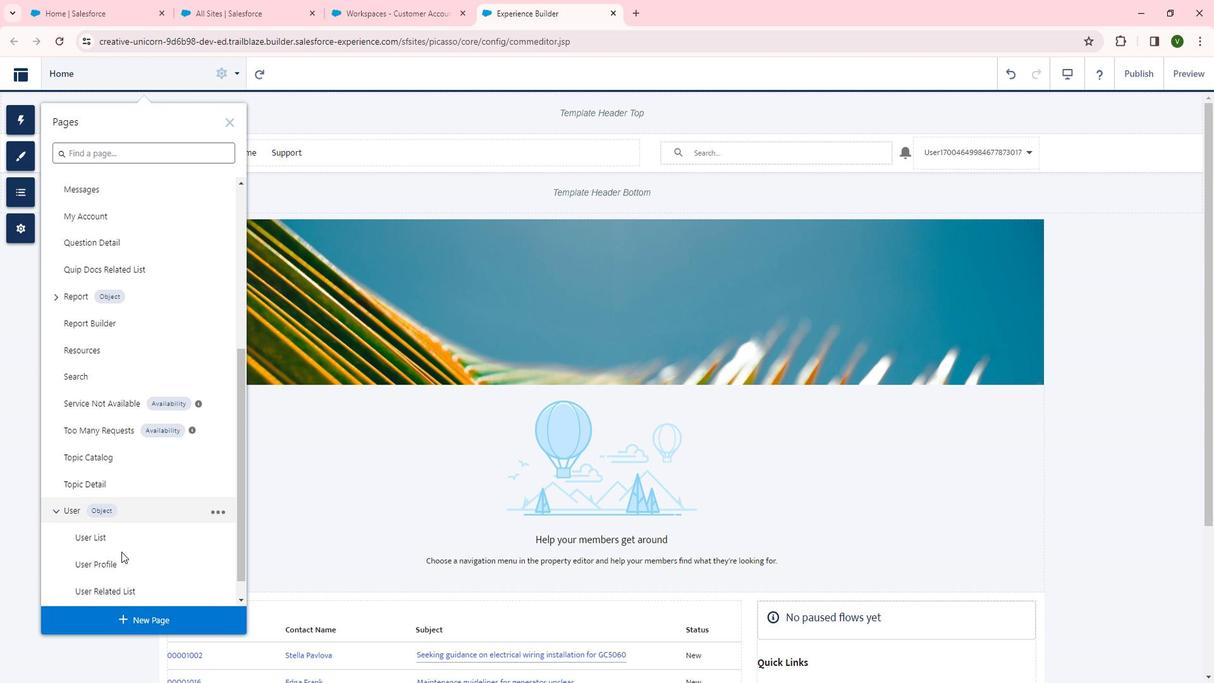 
Action: Mouse moved to (134, 531)
Screenshot: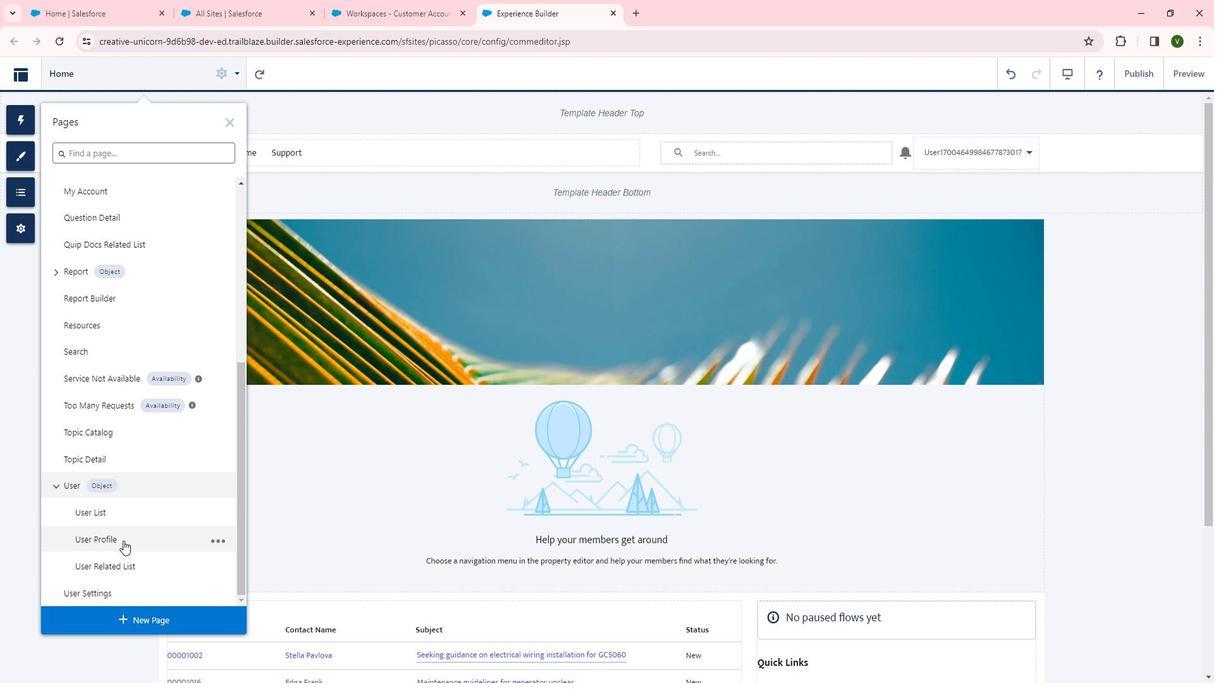 
Action: Mouse pressed left at (134, 531)
Screenshot: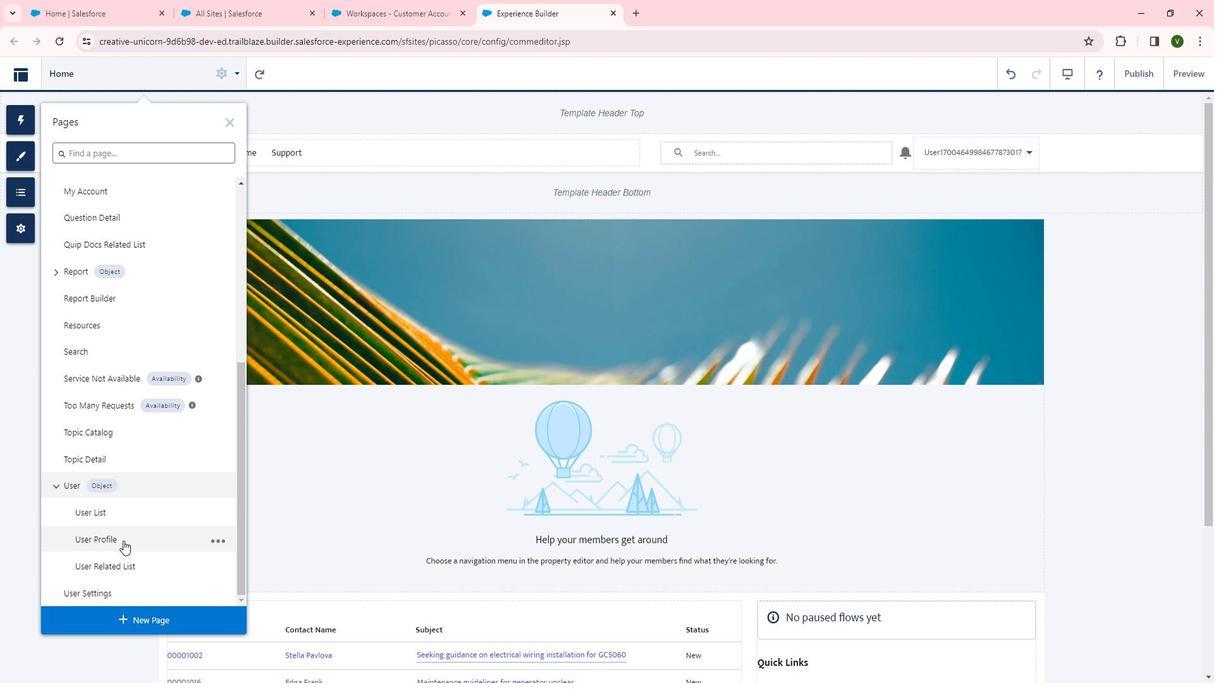 
Action: Mouse moved to (662, 356)
Screenshot: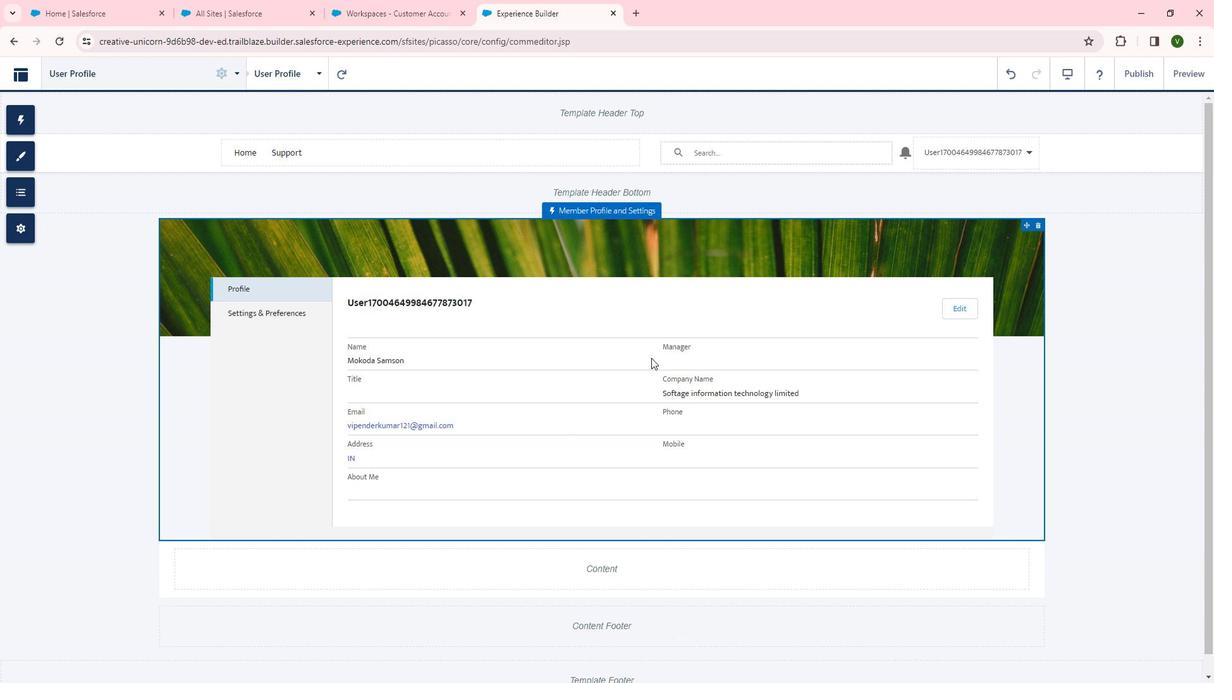 
Action: Mouse pressed left at (662, 356)
Screenshot: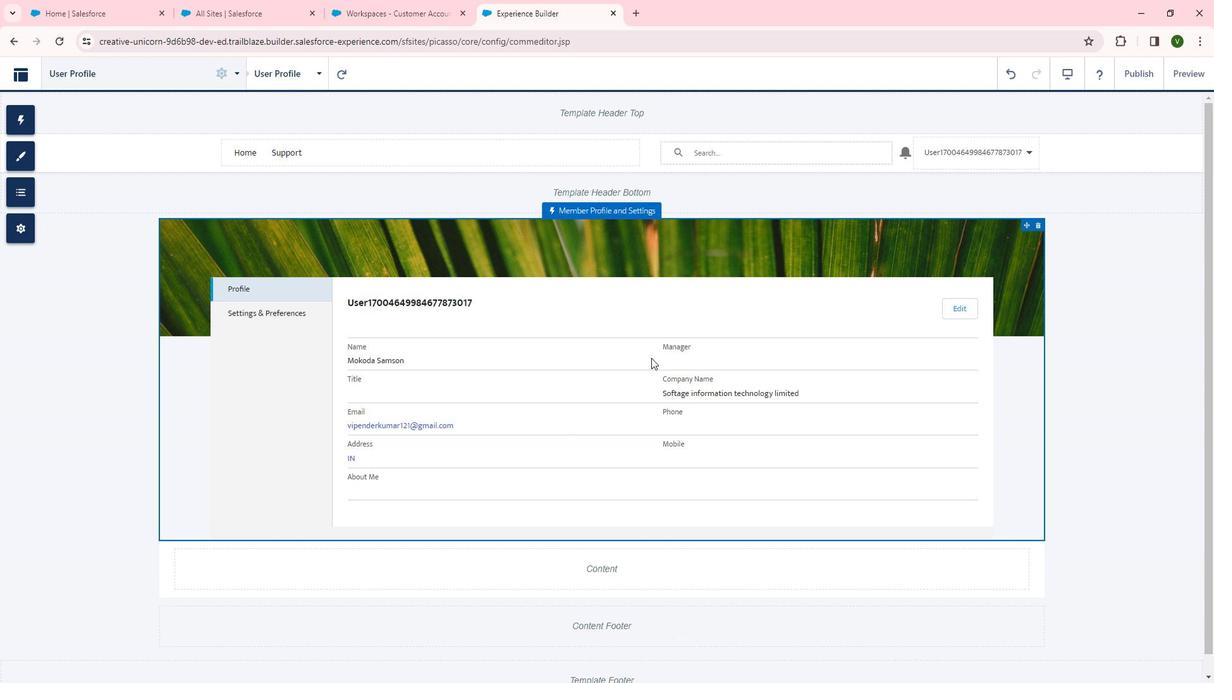 
Action: Mouse moved to (1038, 285)
Screenshot: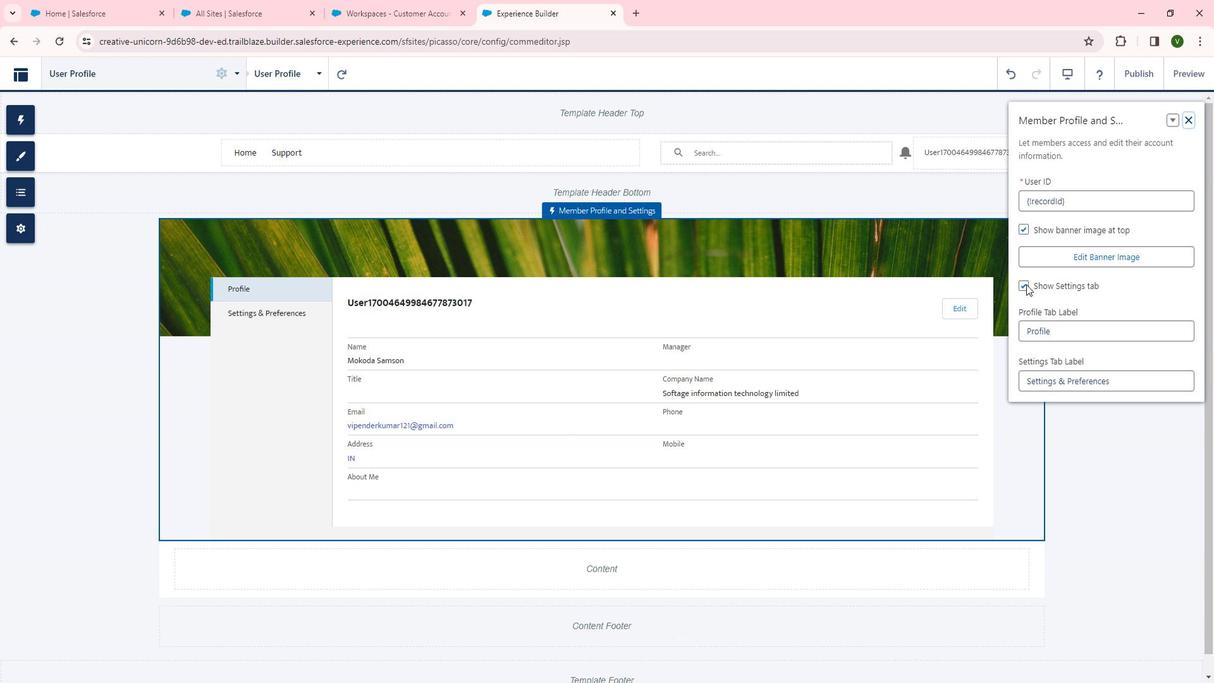 
Action: Mouse pressed left at (1038, 285)
Screenshot: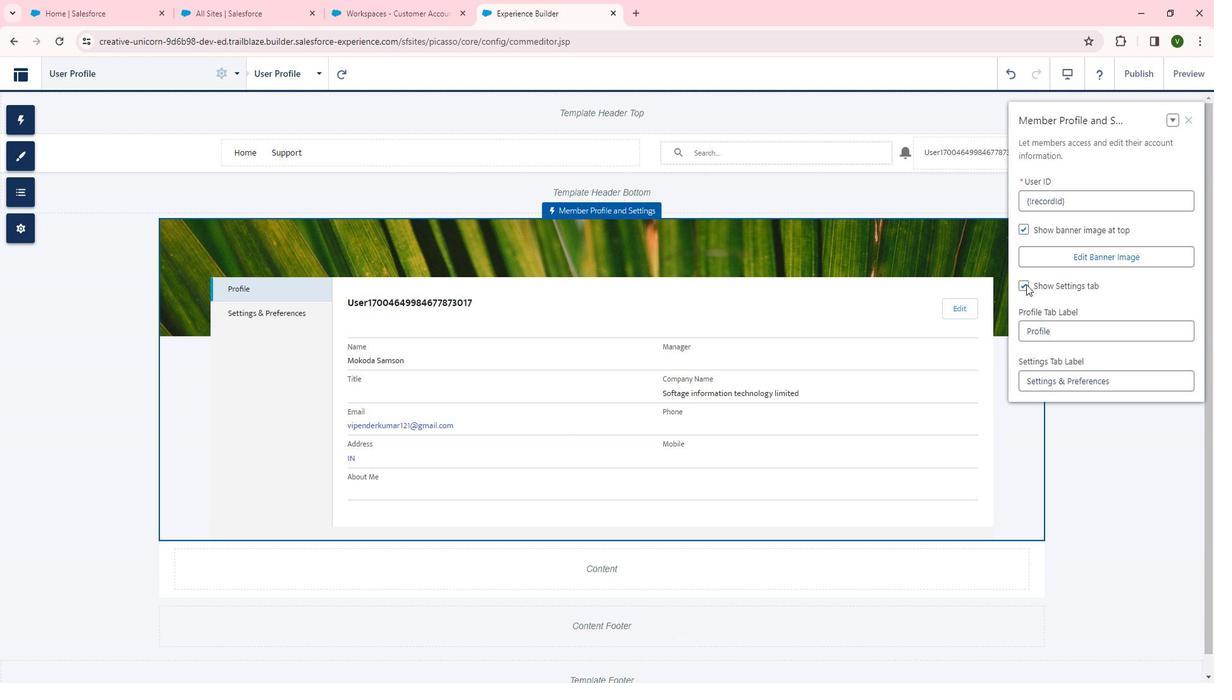 
Action: Mouse moved to (1034, 231)
Screenshot: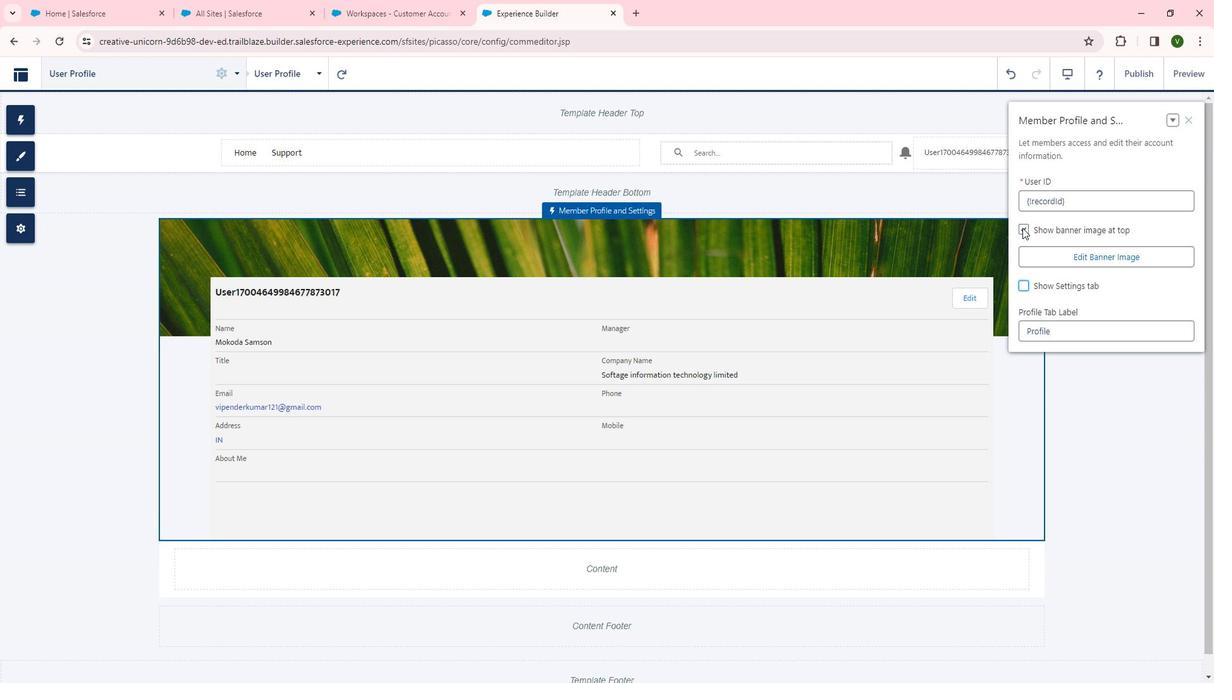 
